 Task: Find connections with filter location Pizhou with filter topic #careerswith filter profile language English with filter current company PZ Cussons with filter school CSMSS Chh. Shahu College of Engineering with filter industry Higher Education with filter service category Budgeting with filter keywords title Public Relations Specialist
Action: Mouse moved to (491, 68)
Screenshot: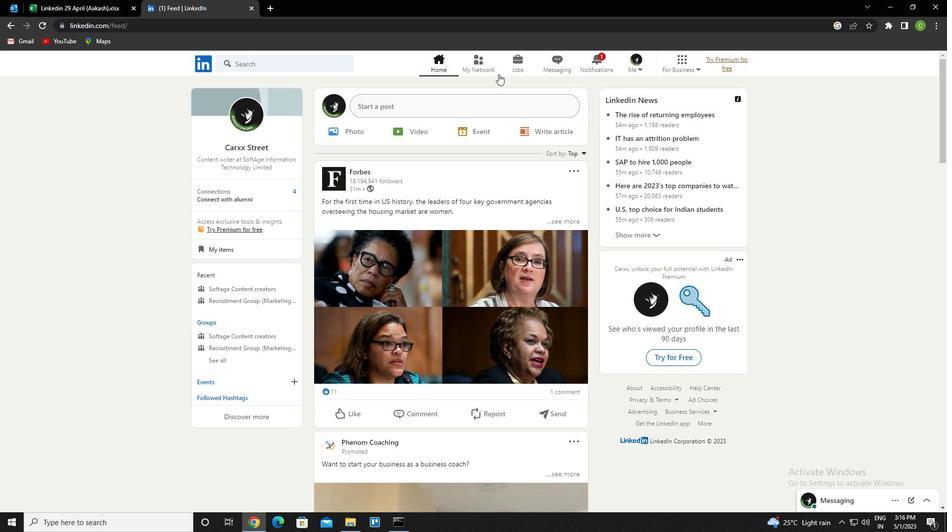 
Action: Mouse pressed left at (491, 68)
Screenshot: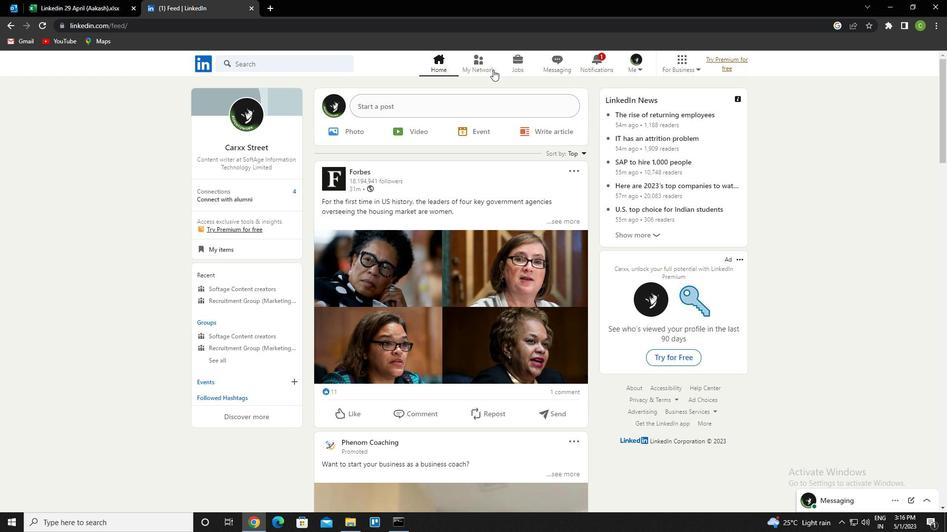 
Action: Mouse moved to (283, 123)
Screenshot: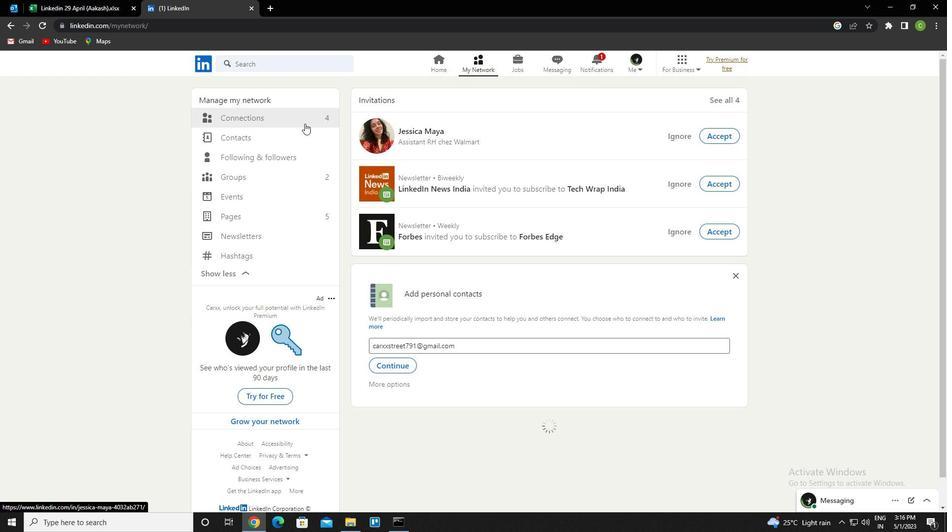 
Action: Mouse pressed left at (283, 123)
Screenshot: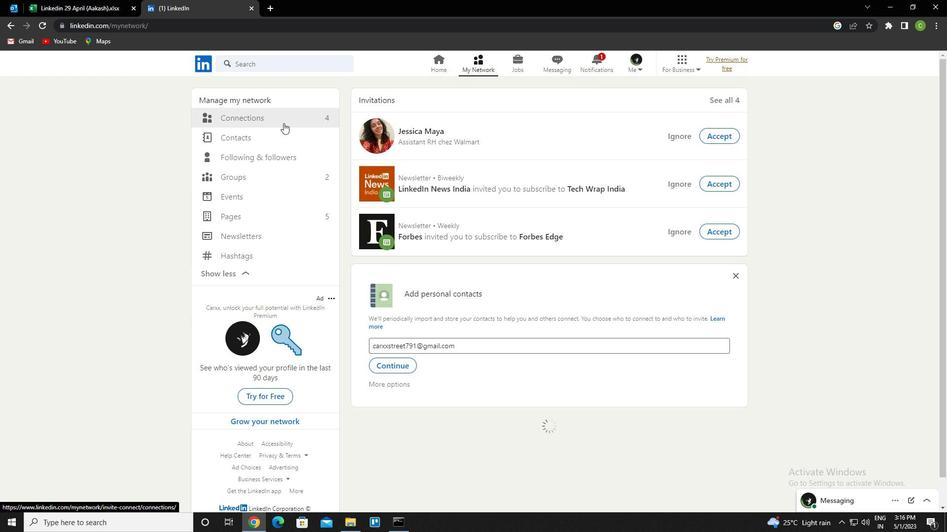 
Action: Mouse moved to (560, 117)
Screenshot: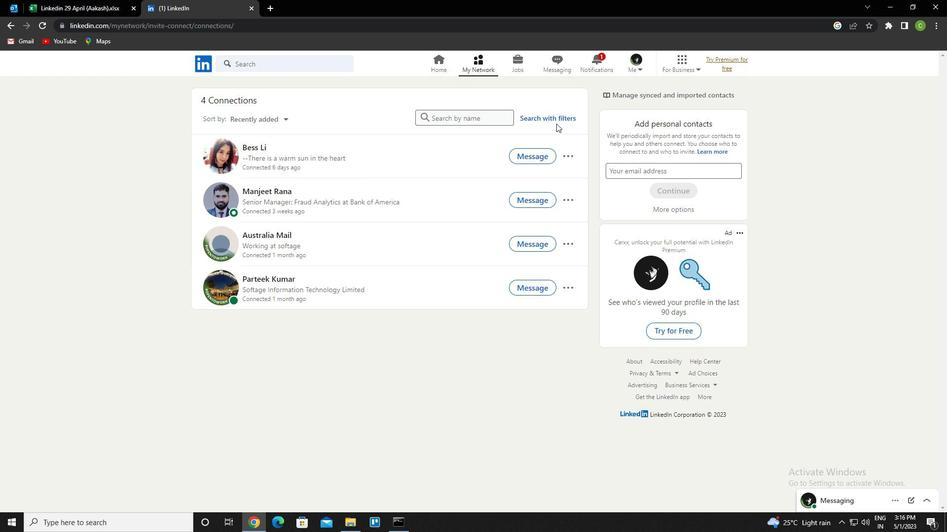 
Action: Mouse pressed left at (560, 117)
Screenshot: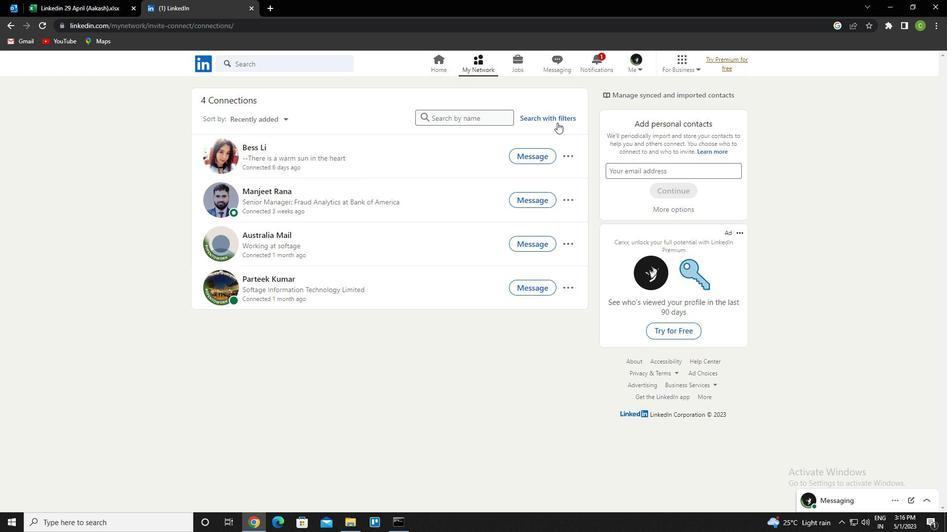 
Action: Mouse moved to (513, 92)
Screenshot: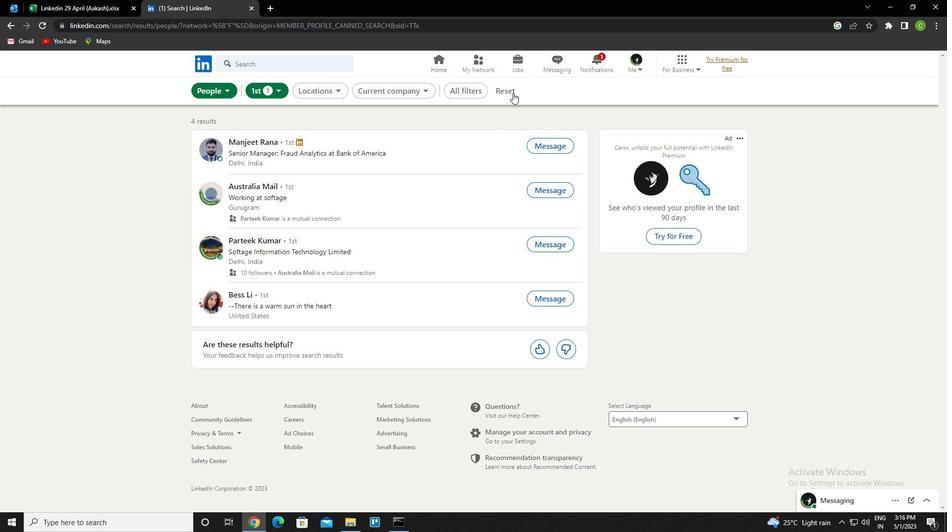 
Action: Mouse pressed left at (513, 92)
Screenshot: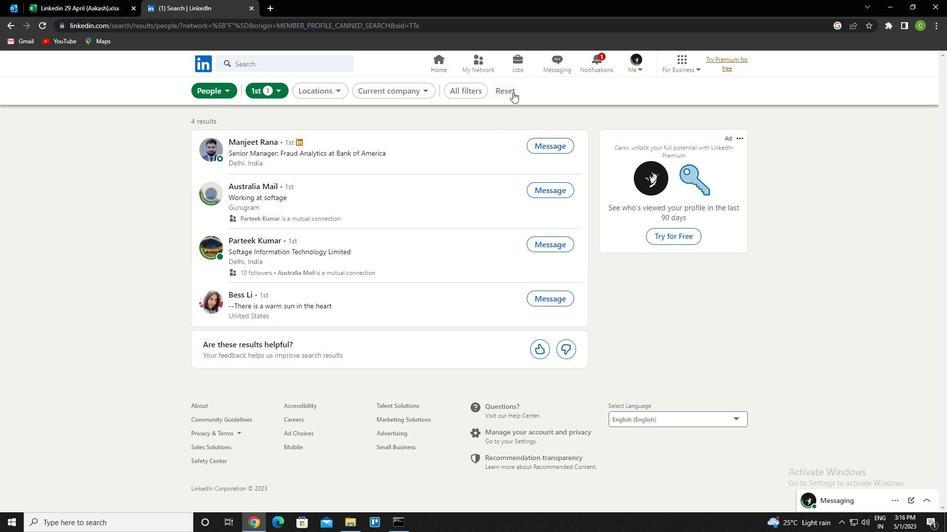 
Action: Mouse moved to (497, 91)
Screenshot: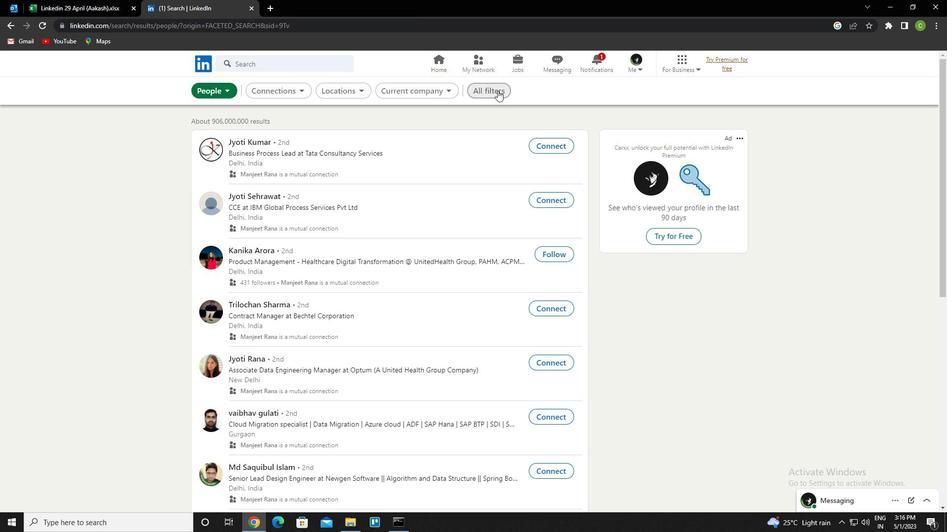 
Action: Mouse pressed left at (497, 91)
Screenshot: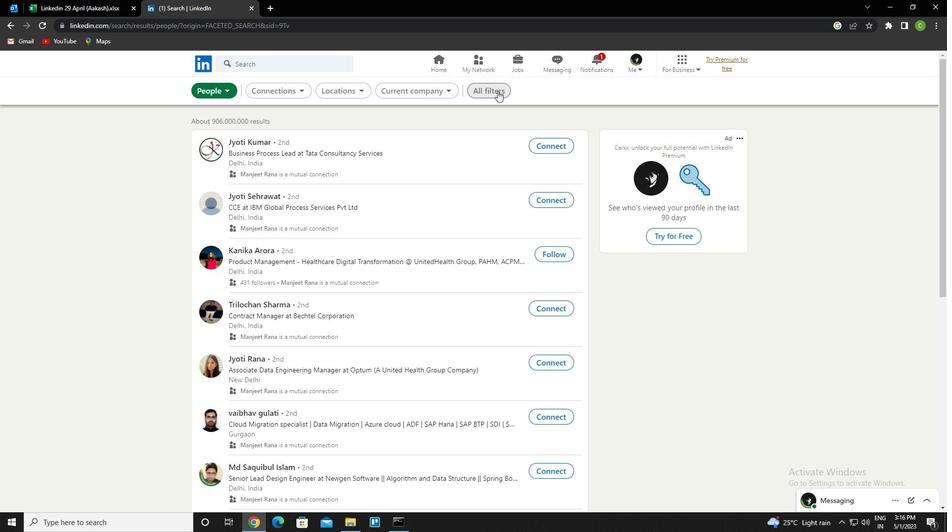
Action: Mouse moved to (814, 306)
Screenshot: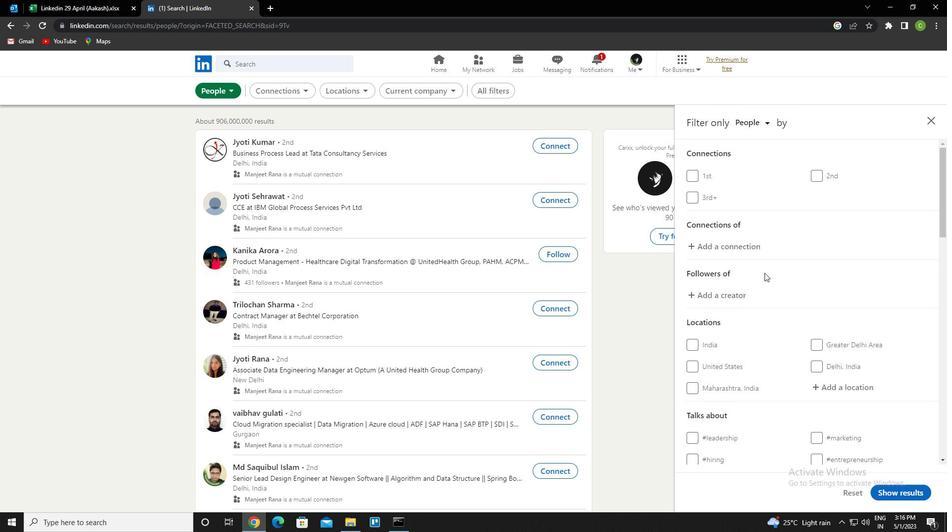 
Action: Mouse scrolled (814, 306) with delta (0, 0)
Screenshot: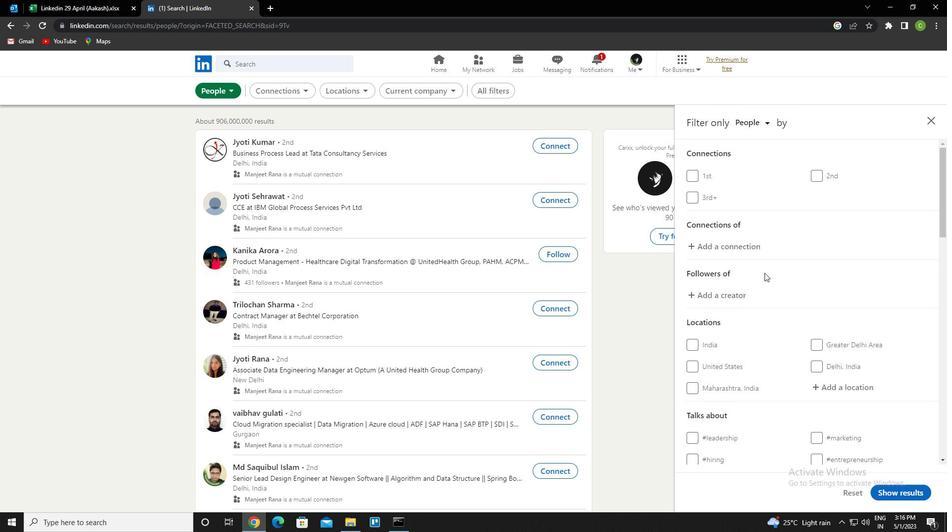 
Action: Mouse moved to (844, 336)
Screenshot: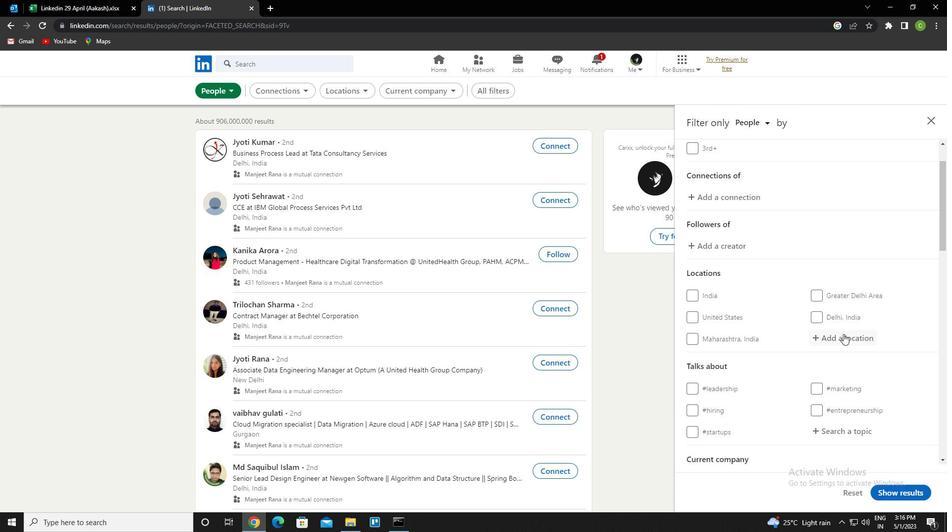 
Action: Mouse pressed left at (844, 336)
Screenshot: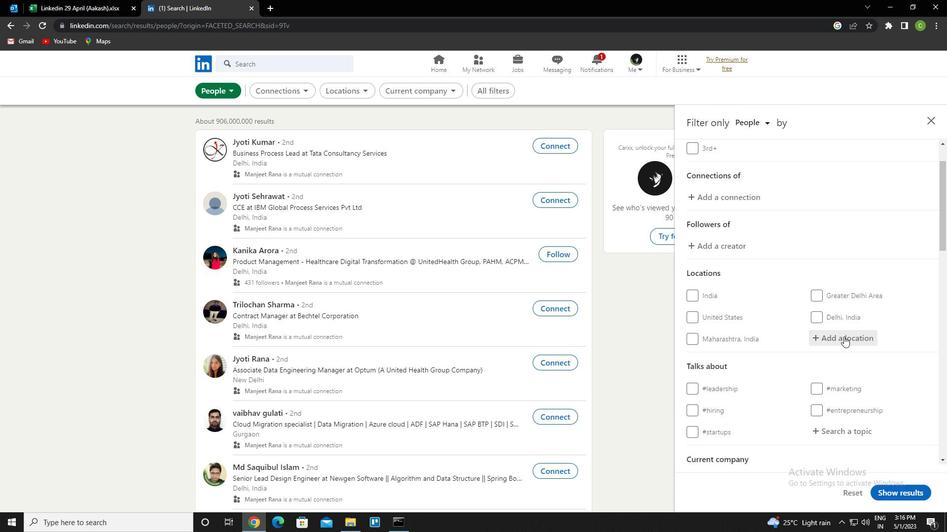 
Action: Mouse moved to (801, 367)
Screenshot: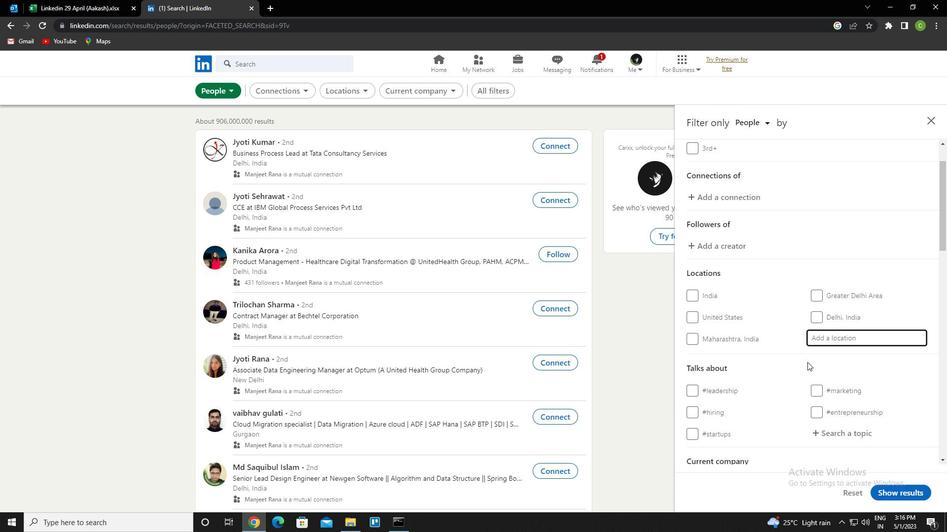
Action: Key pressed <Key.caps_lock>p<Key.caps_lock>izhou<Key.enter>
Screenshot: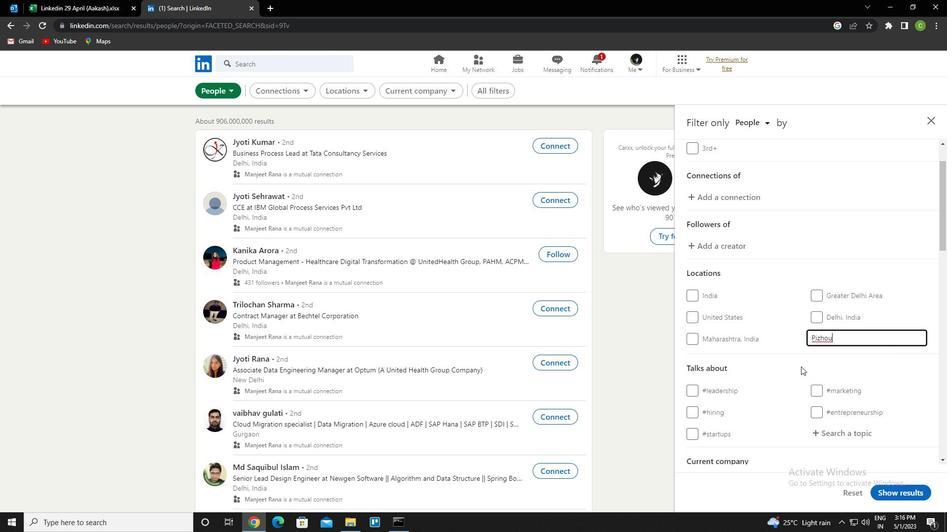 
Action: Mouse moved to (796, 369)
Screenshot: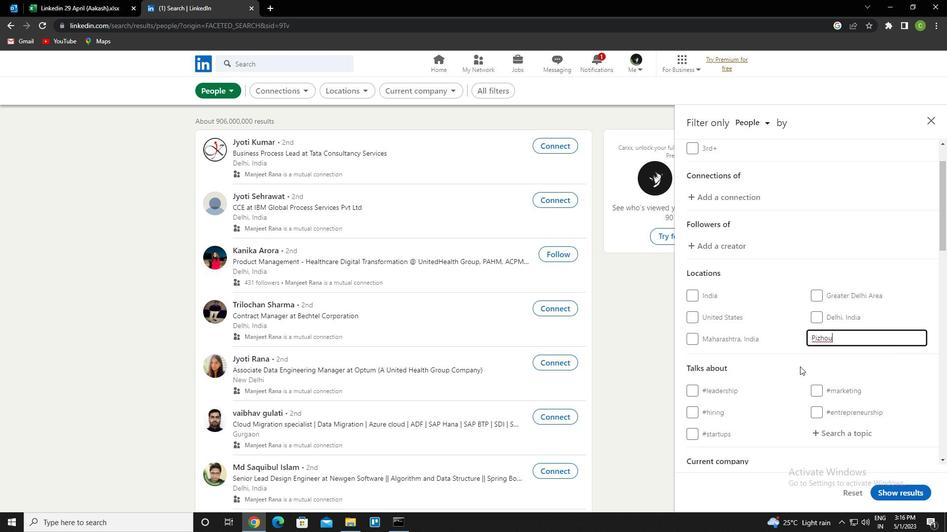 
Action: Mouse scrolled (796, 368) with delta (0, 0)
Screenshot: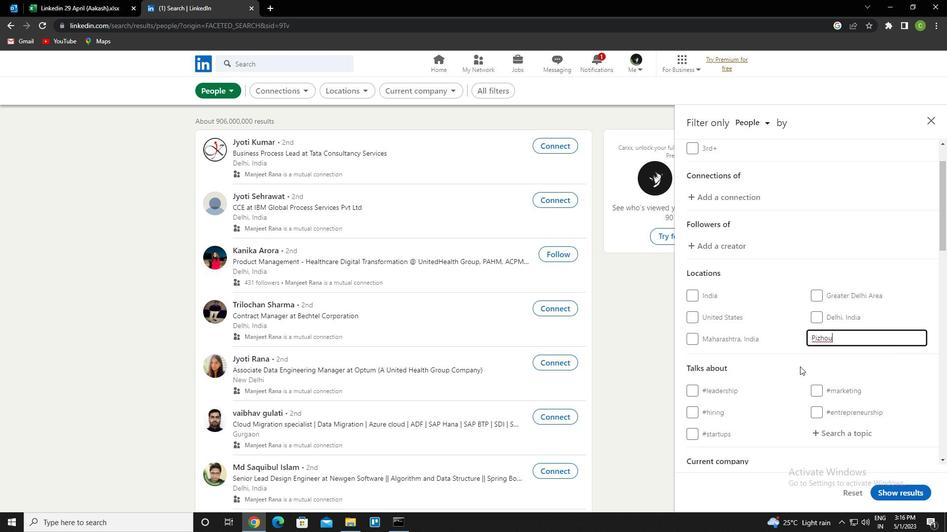 
Action: Mouse moved to (802, 377)
Screenshot: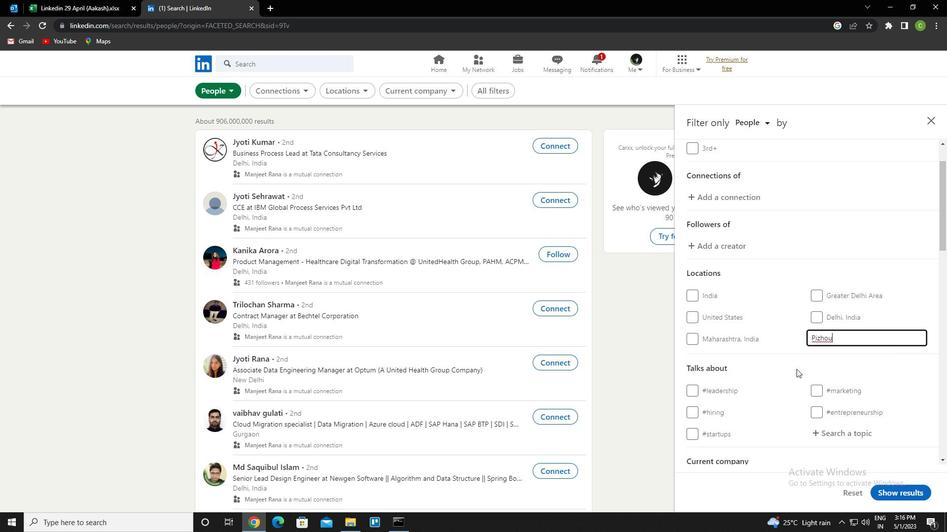 
Action: Mouse scrolled (802, 377) with delta (0, 0)
Screenshot: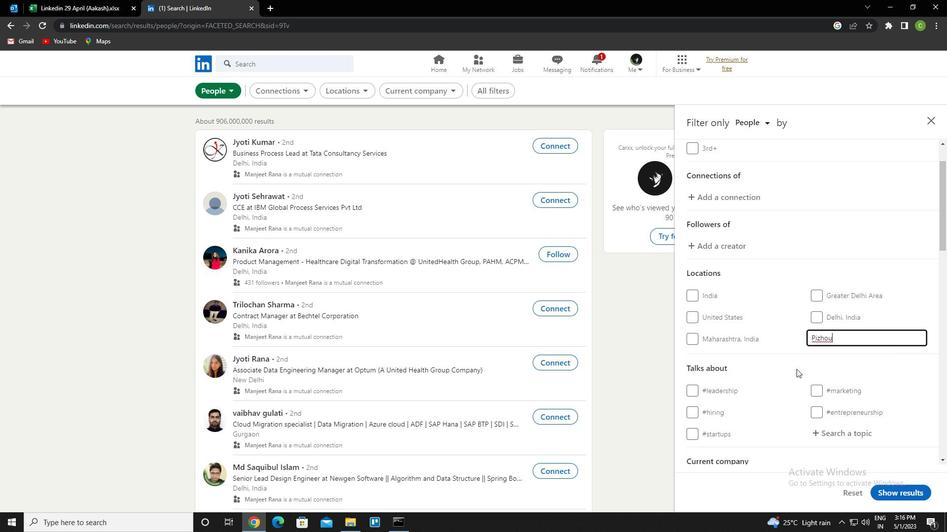 
Action: Mouse moved to (830, 331)
Screenshot: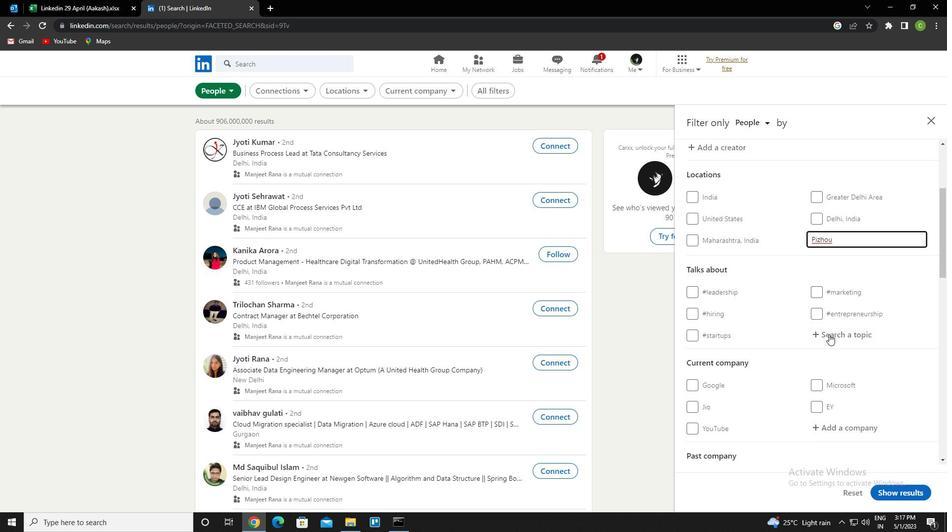 
Action: Mouse pressed left at (830, 331)
Screenshot: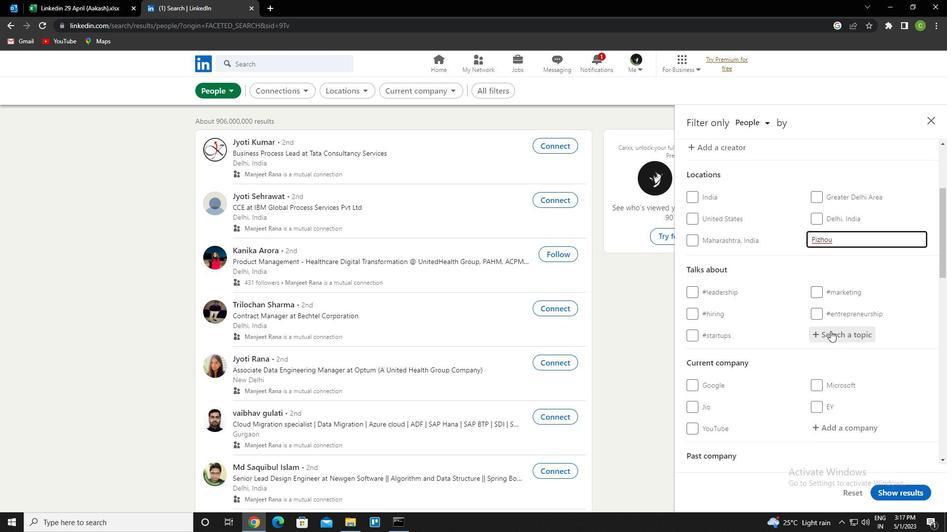 
Action: Mouse moved to (756, 383)
Screenshot: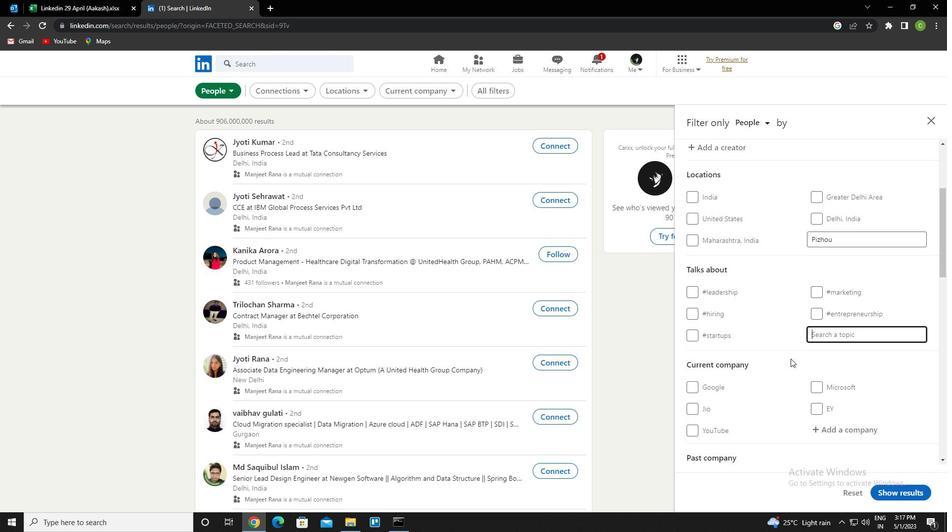 
Action: Key pressed career<Key.down><Key.enter>
Screenshot: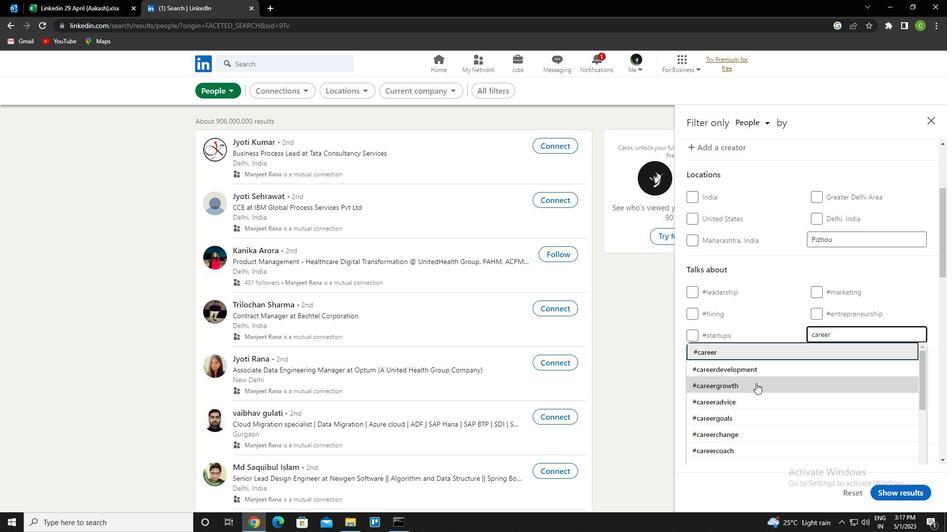 
Action: Mouse moved to (765, 409)
Screenshot: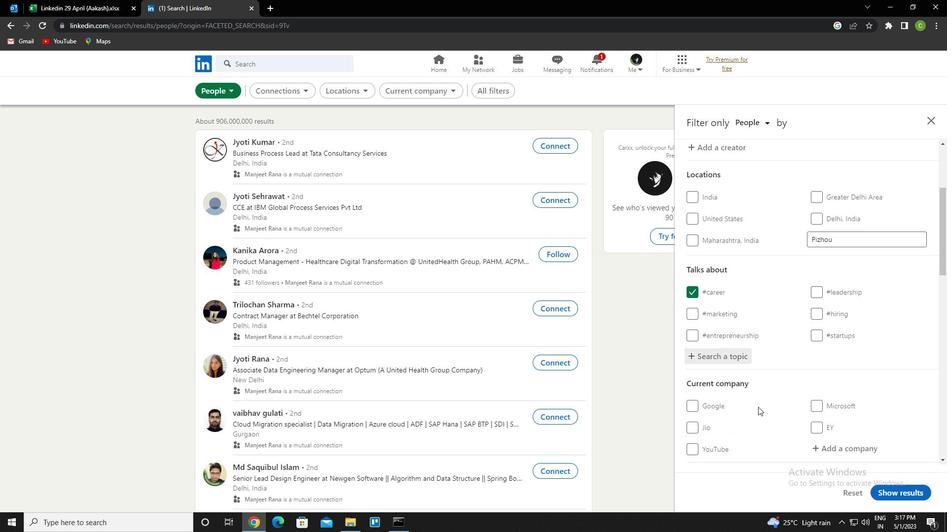 
Action: Mouse scrolled (765, 408) with delta (0, 0)
Screenshot: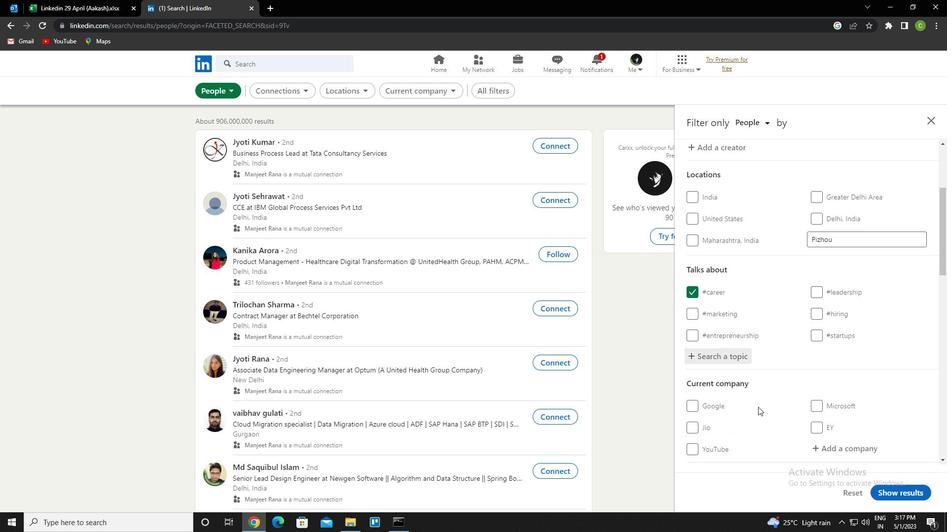 
Action: Mouse moved to (768, 407)
Screenshot: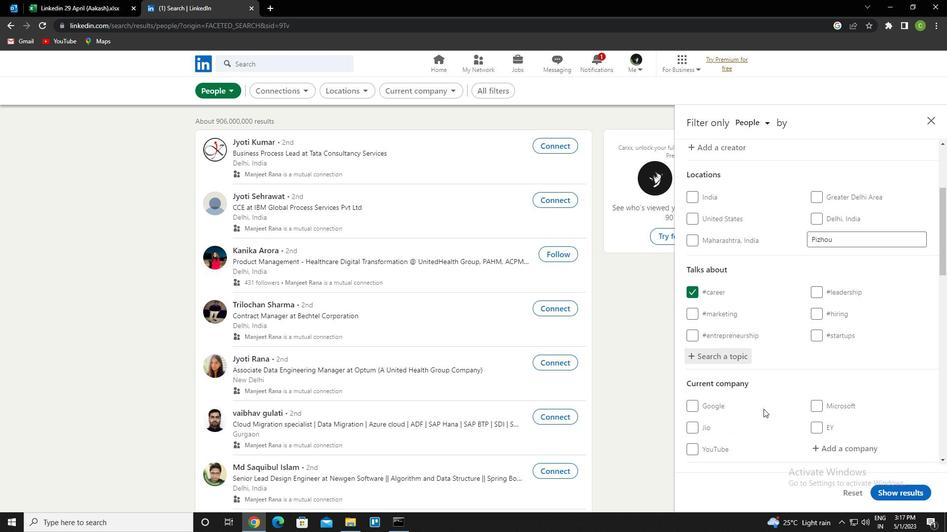 
Action: Mouse scrolled (768, 407) with delta (0, 0)
Screenshot: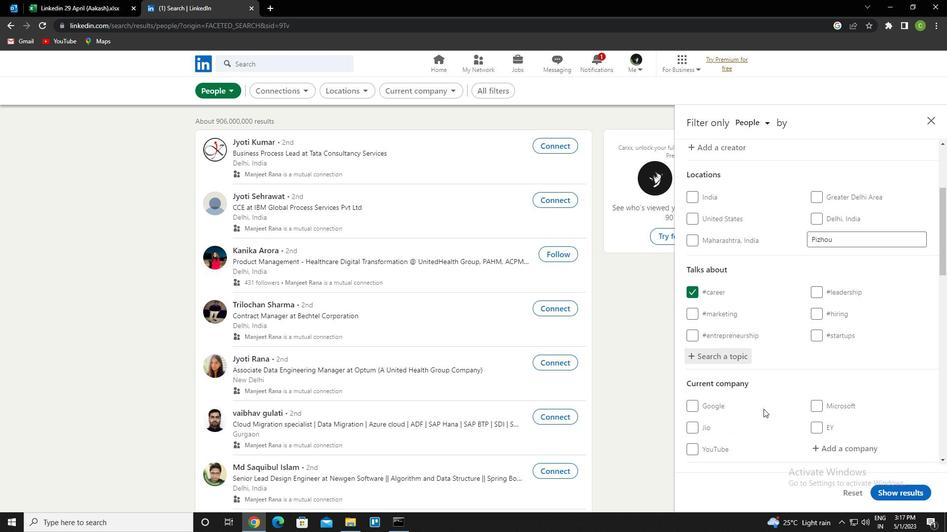 
Action: Mouse moved to (768, 407)
Screenshot: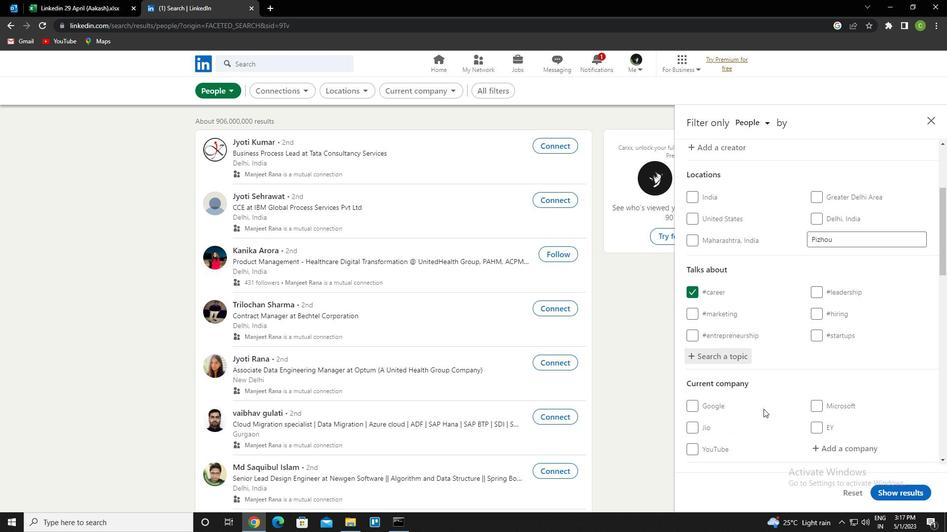 
Action: Mouse scrolled (768, 407) with delta (0, 0)
Screenshot: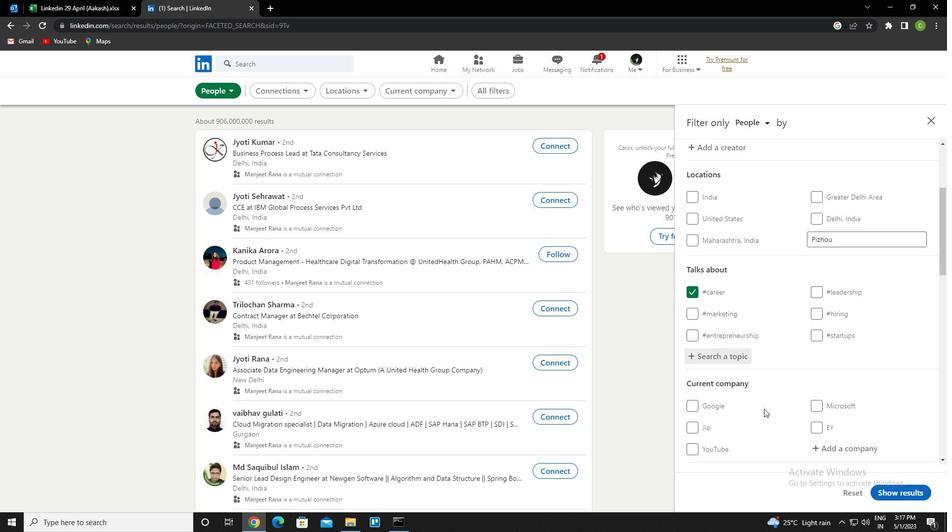 
Action: Mouse scrolled (768, 407) with delta (0, 0)
Screenshot: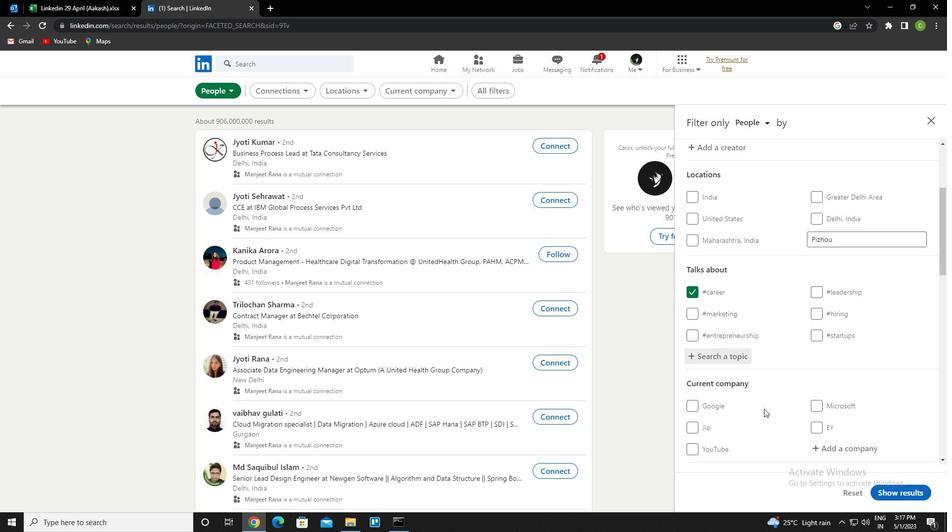 
Action: Mouse scrolled (768, 407) with delta (0, 0)
Screenshot: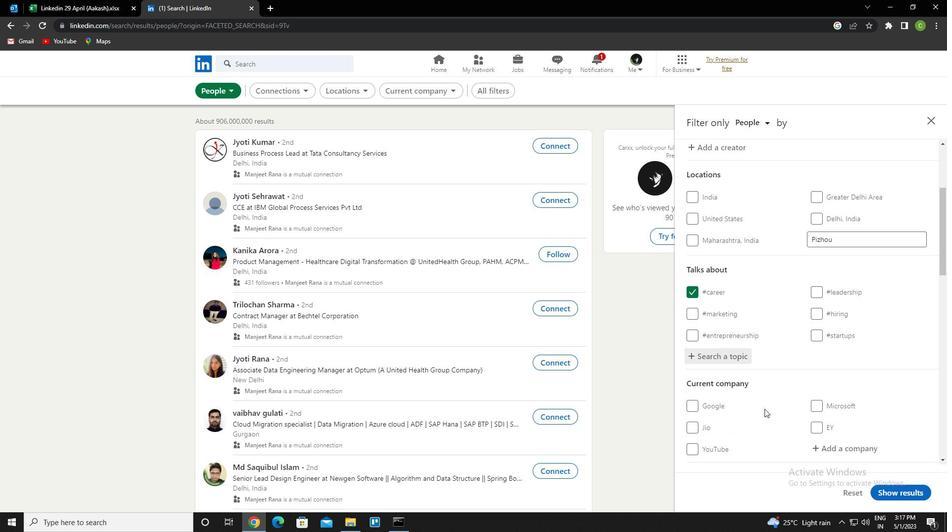 
Action: Mouse scrolled (768, 407) with delta (0, 0)
Screenshot: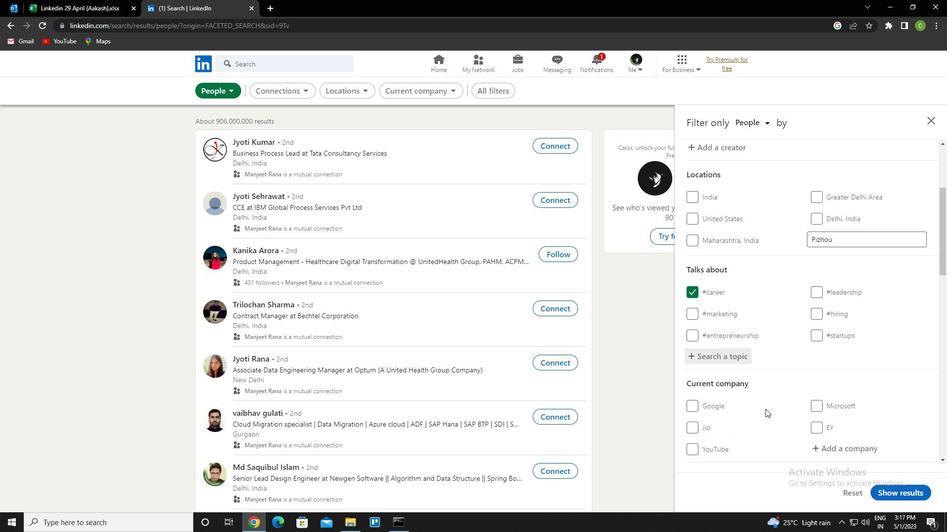 
Action: Mouse moved to (784, 389)
Screenshot: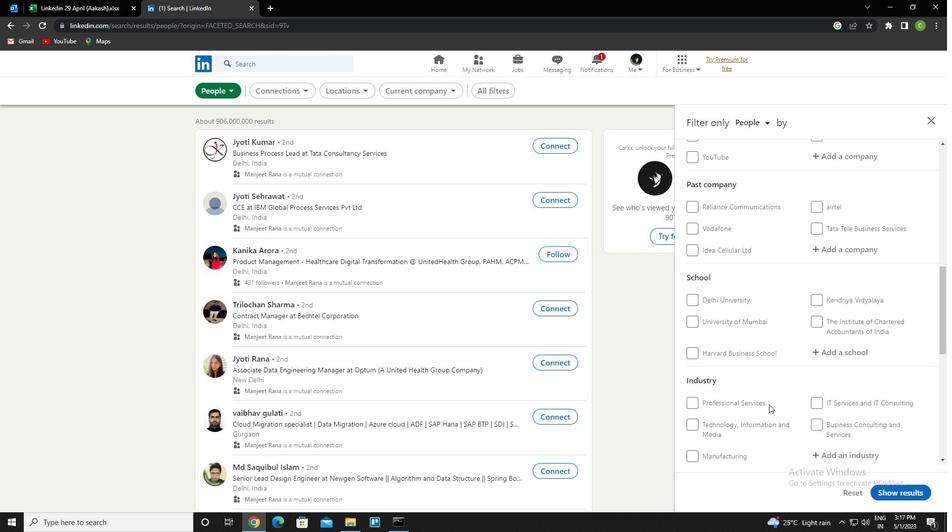 
Action: Mouse scrolled (784, 388) with delta (0, 0)
Screenshot: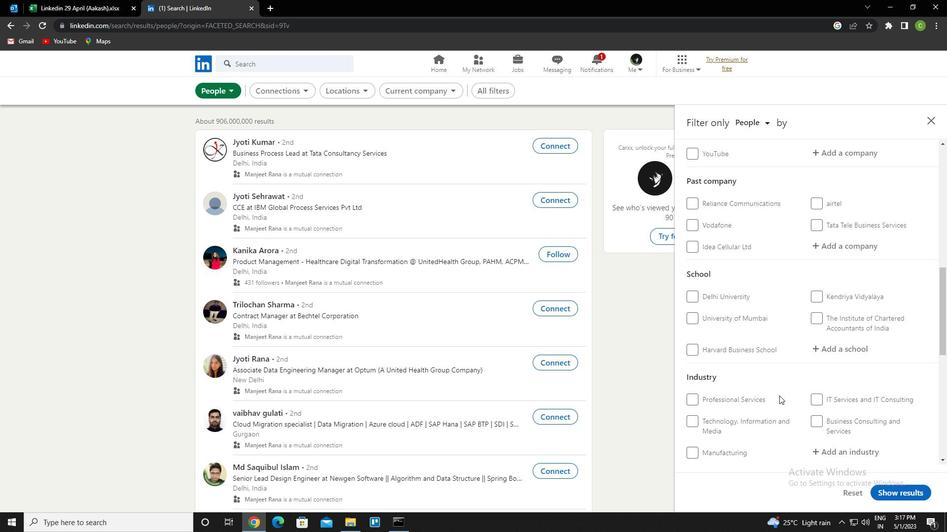 
Action: Mouse scrolled (784, 388) with delta (0, 0)
Screenshot: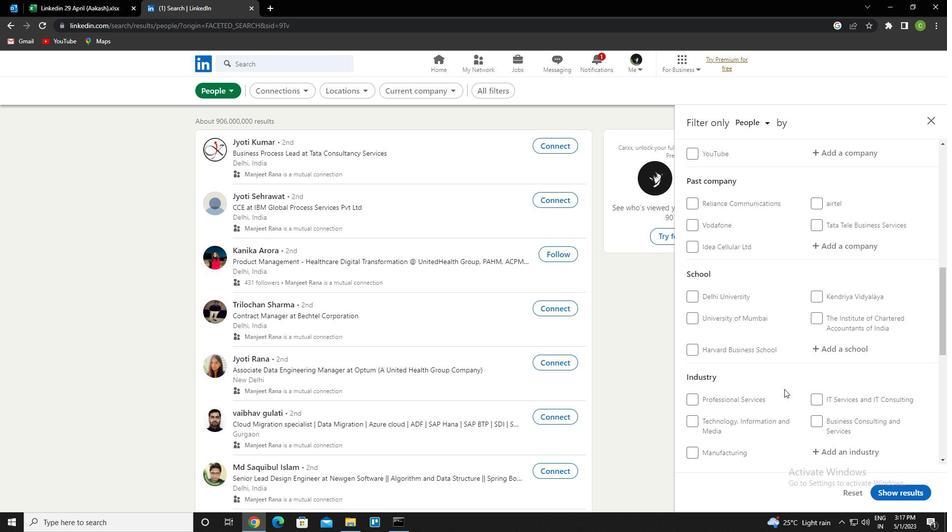 
Action: Mouse scrolled (784, 388) with delta (0, 0)
Screenshot: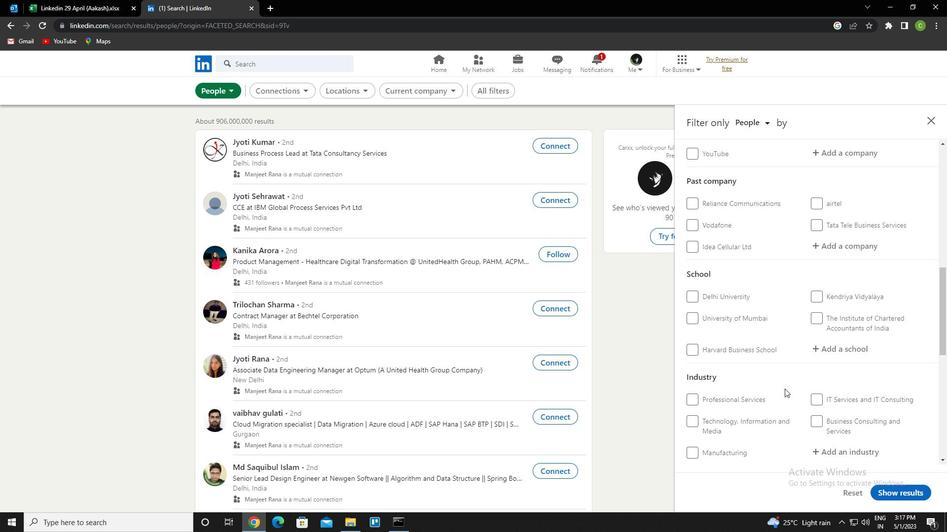 
Action: Mouse scrolled (784, 388) with delta (0, 0)
Screenshot: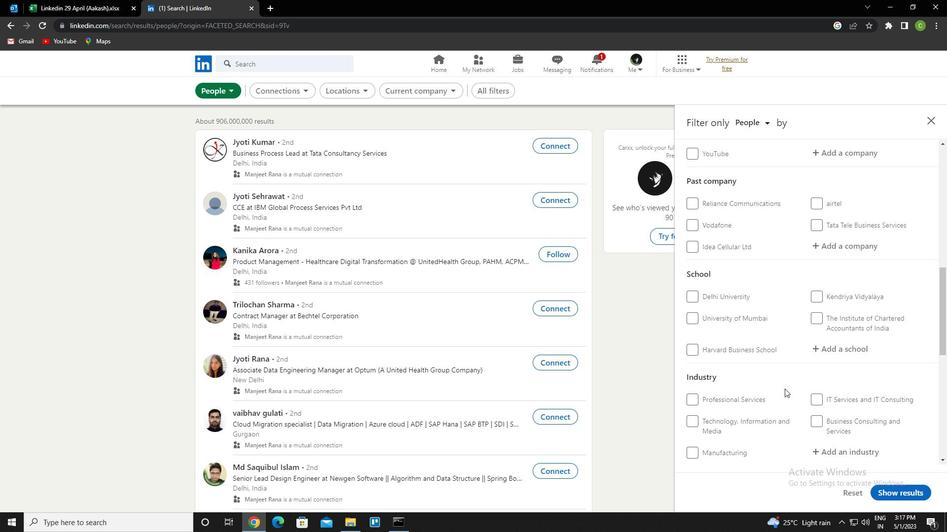 
Action: Mouse moved to (784, 388)
Screenshot: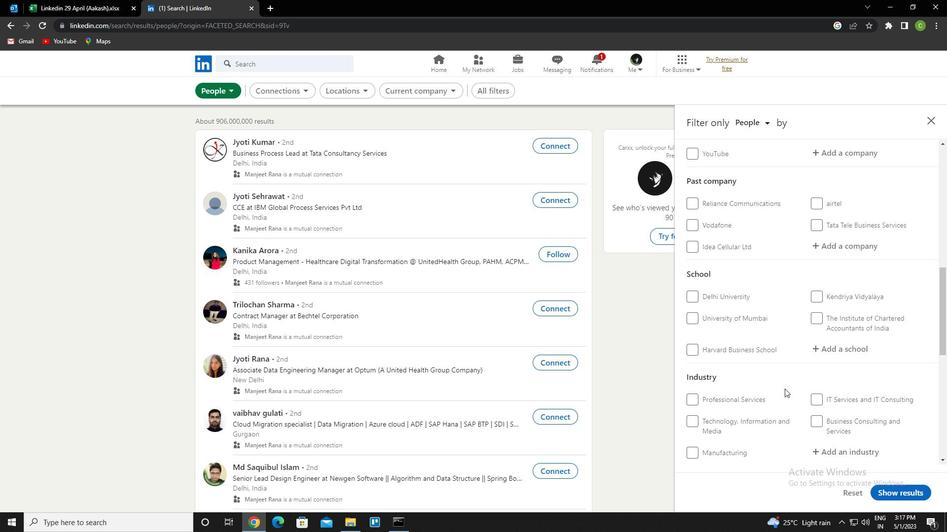 
Action: Mouse scrolled (784, 387) with delta (0, 0)
Screenshot: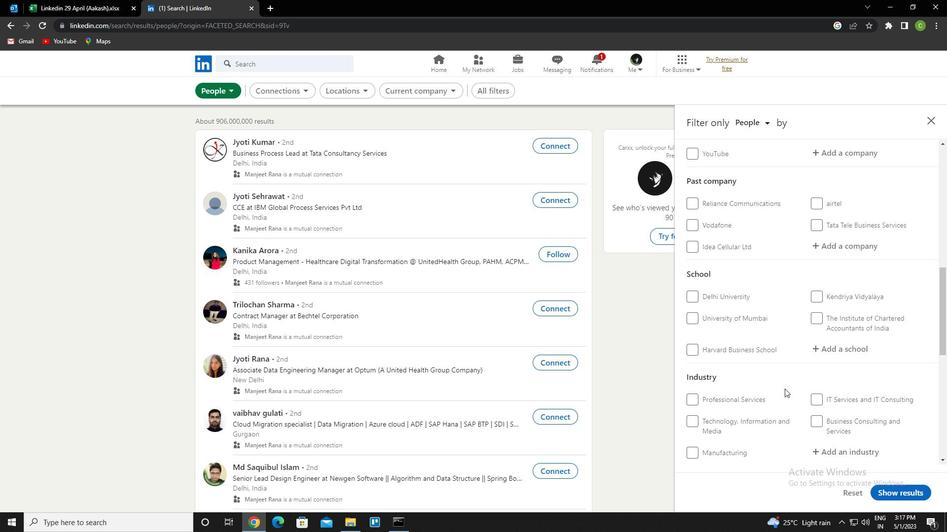 
Action: Mouse scrolled (784, 387) with delta (0, 0)
Screenshot: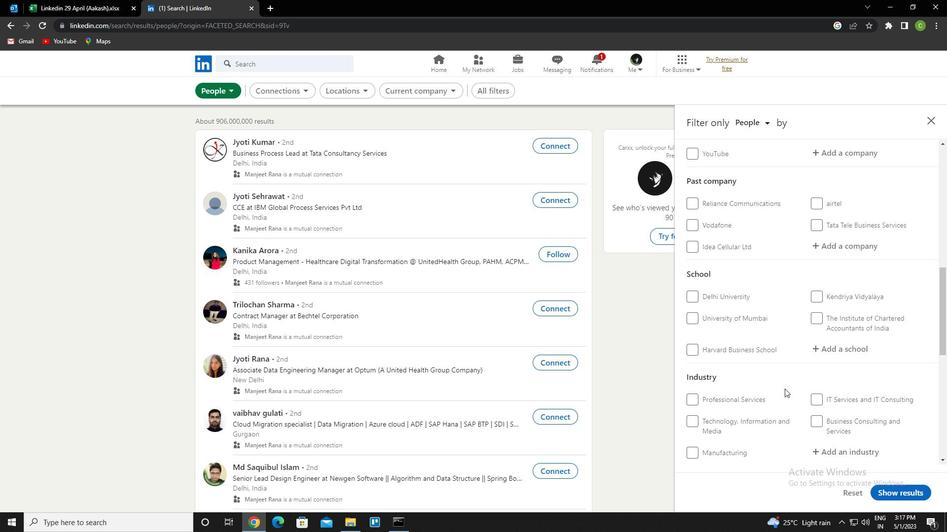 
Action: Mouse scrolled (784, 387) with delta (0, 0)
Screenshot: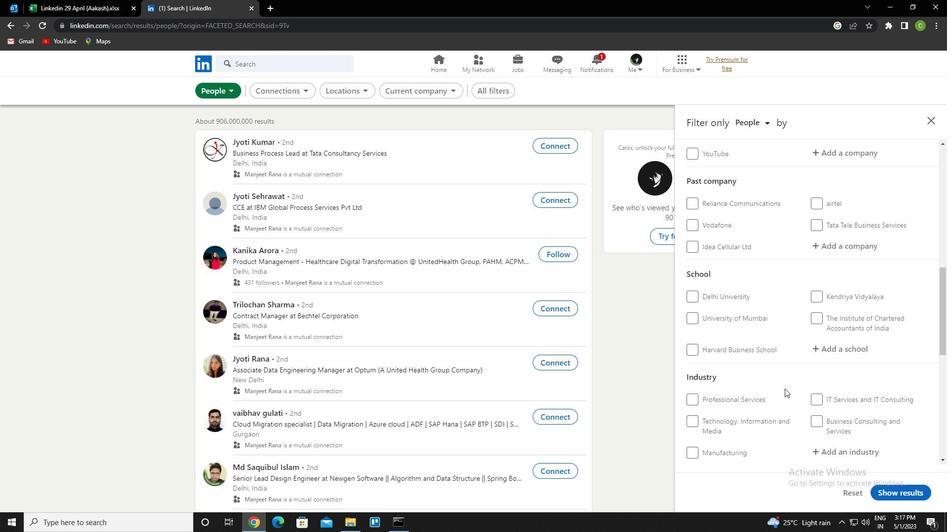 
Action: Mouse scrolled (784, 387) with delta (0, 0)
Screenshot: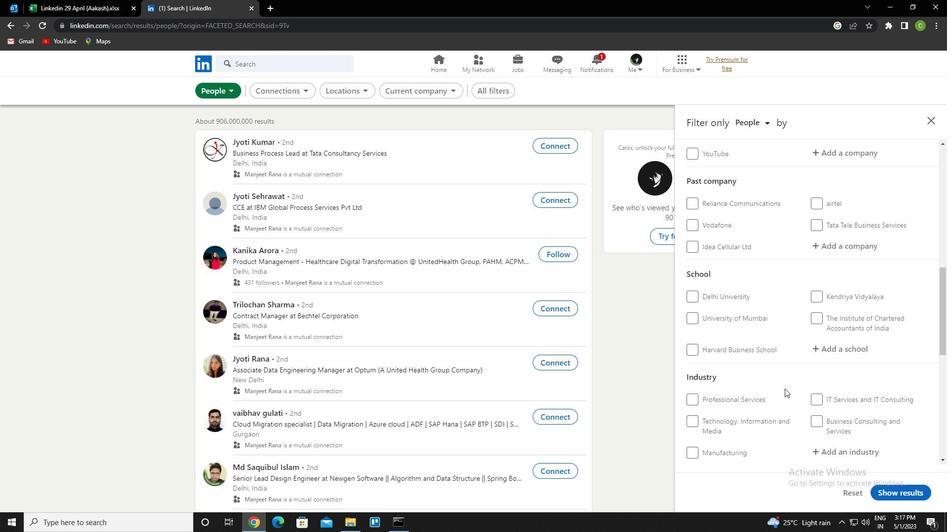 
Action: Mouse scrolled (784, 387) with delta (0, 0)
Screenshot: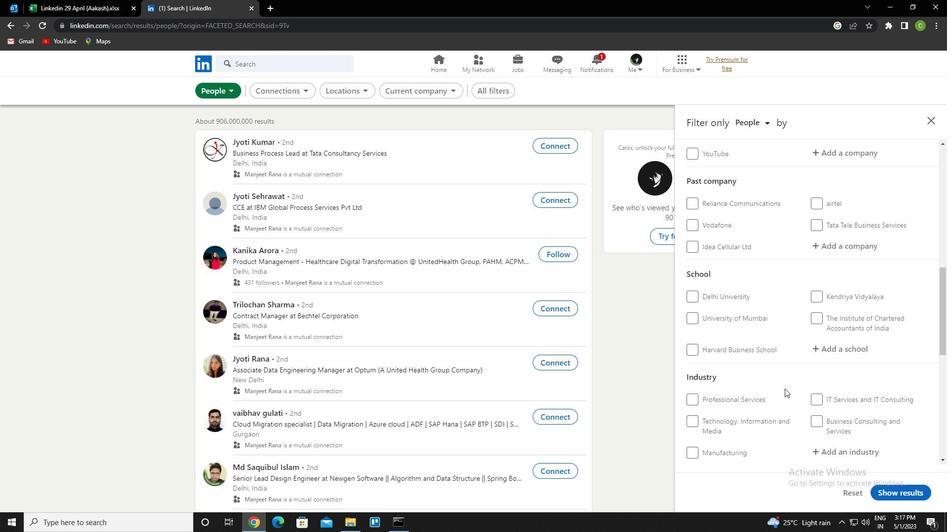 
Action: Mouse scrolled (784, 387) with delta (0, 0)
Screenshot: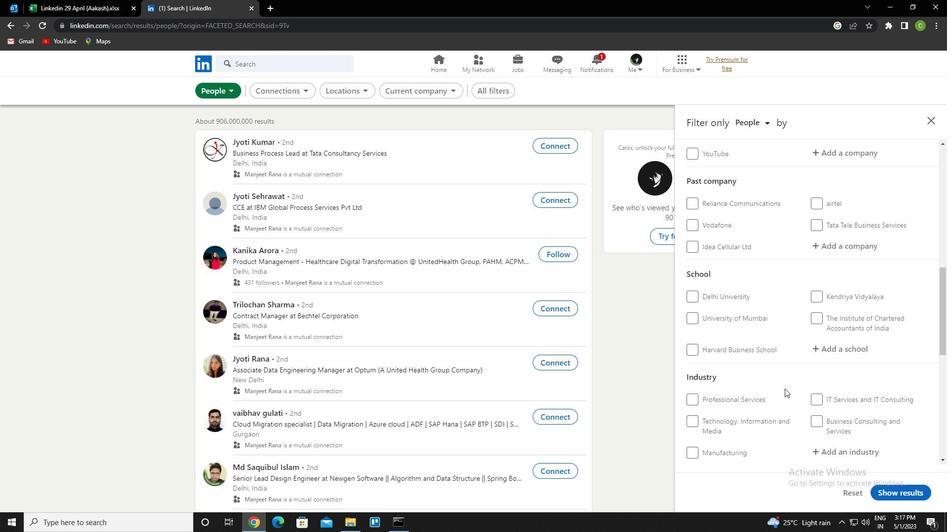 
Action: Mouse moved to (789, 378)
Screenshot: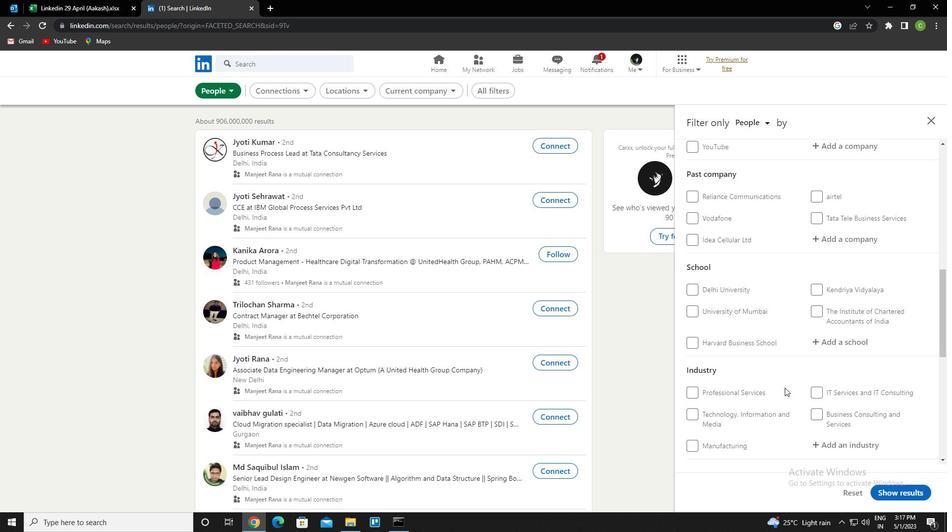 
Action: Mouse scrolled (789, 377) with delta (0, 0)
Screenshot: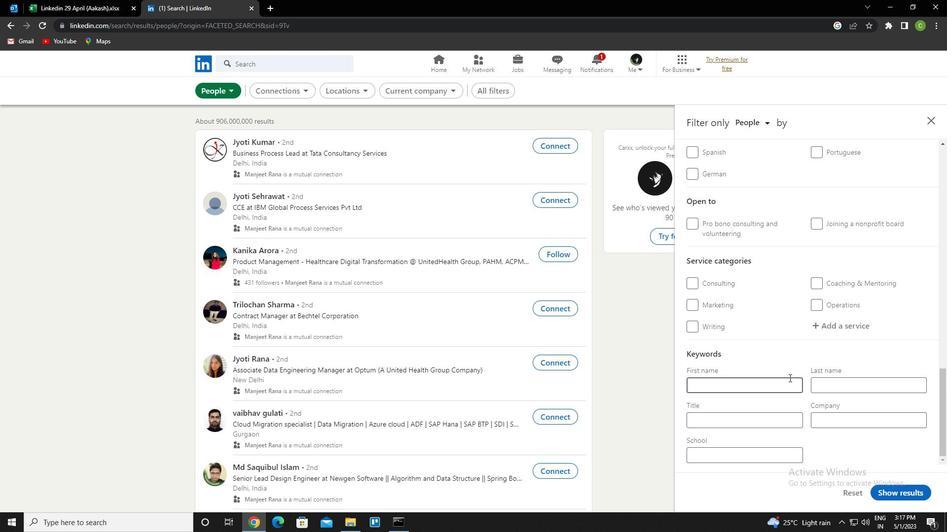 
Action: Mouse scrolled (789, 377) with delta (0, 0)
Screenshot: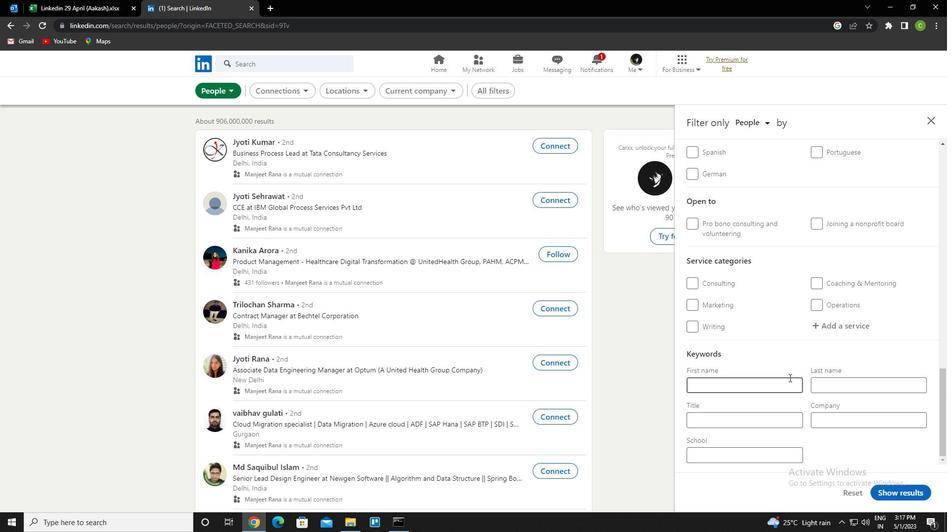 
Action: Mouse scrolled (789, 377) with delta (0, 0)
Screenshot: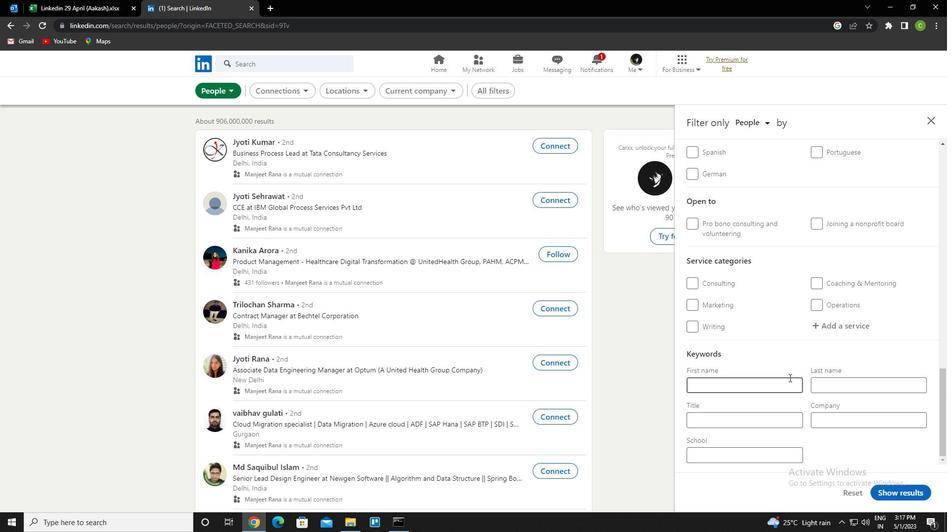 
Action: Mouse scrolled (789, 377) with delta (0, 0)
Screenshot: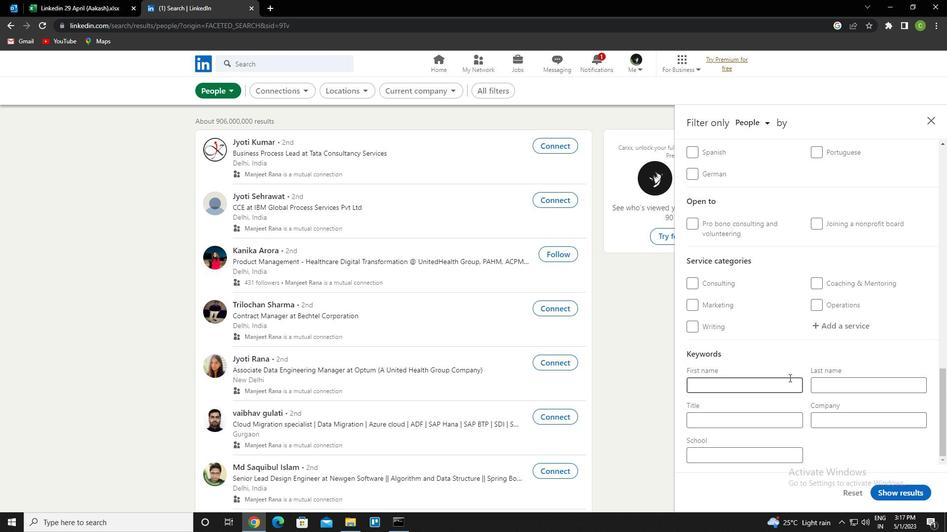 
Action: Mouse scrolled (789, 377) with delta (0, 0)
Screenshot: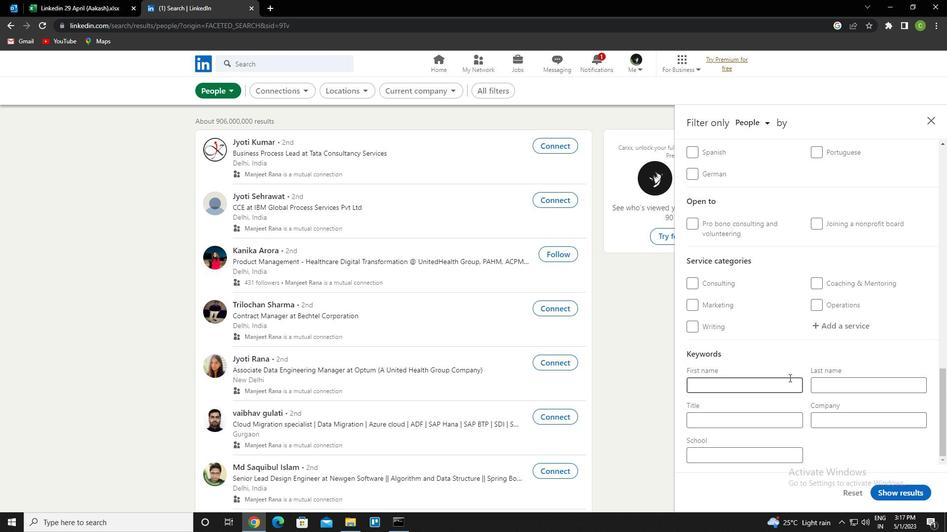 
Action: Mouse scrolled (789, 377) with delta (0, 0)
Screenshot: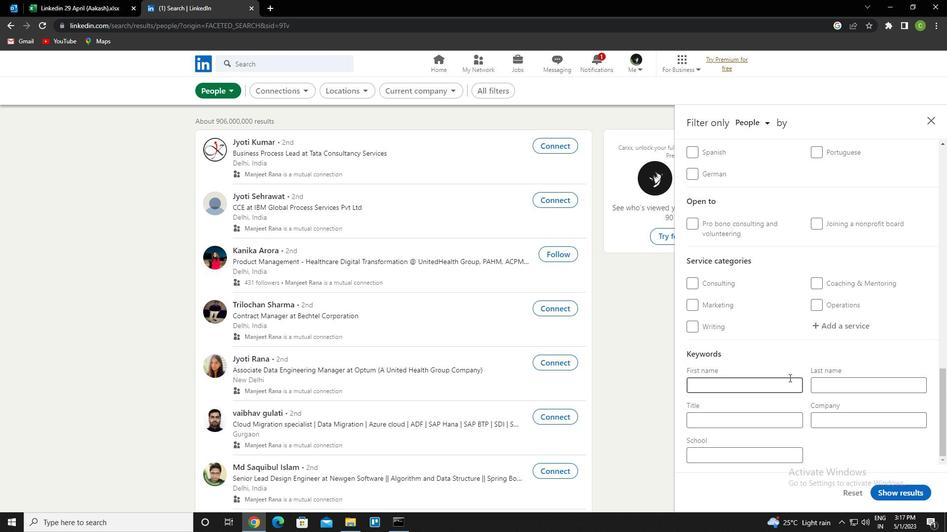 
Action: Mouse scrolled (789, 377) with delta (0, 0)
Screenshot: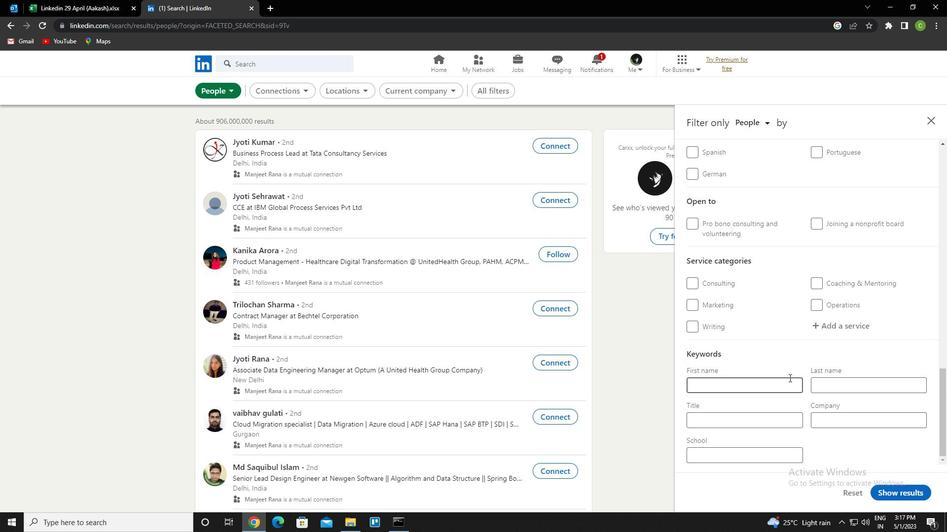 
Action: Mouse scrolled (789, 377) with delta (0, 0)
Screenshot: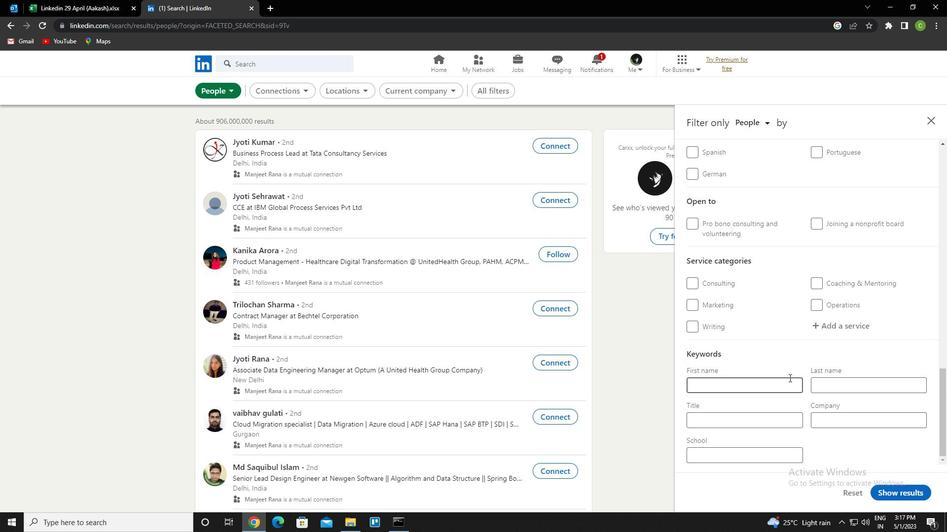 
Action: Mouse scrolled (789, 377) with delta (0, 0)
Screenshot: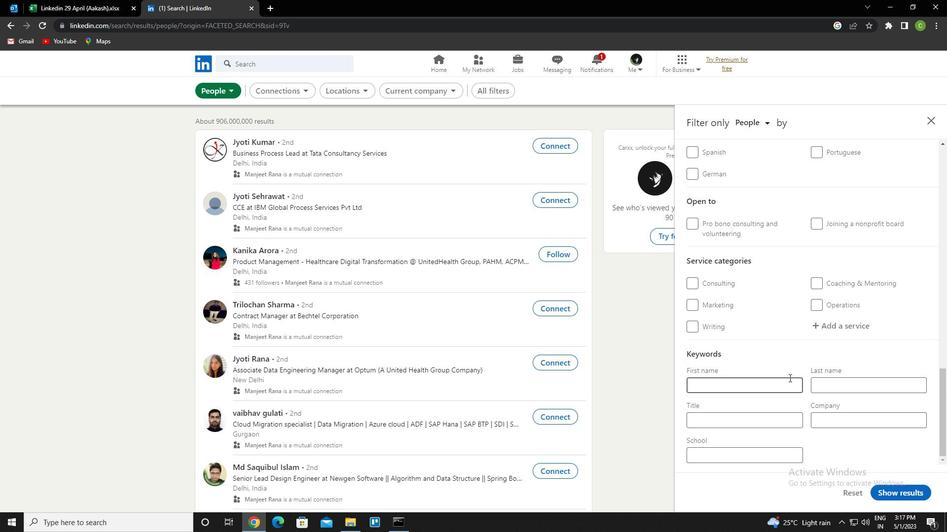 
Action: Mouse moved to (745, 282)
Screenshot: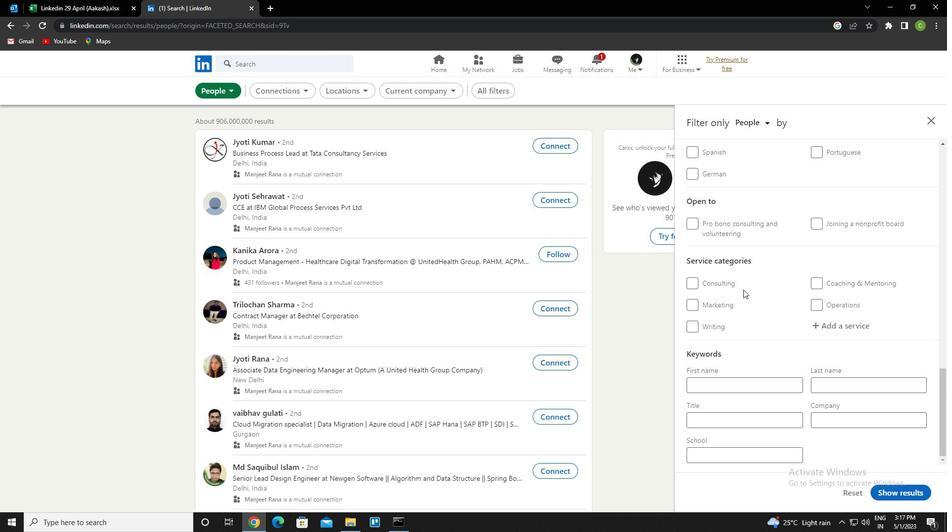 
Action: Mouse scrolled (745, 283) with delta (0, 0)
Screenshot: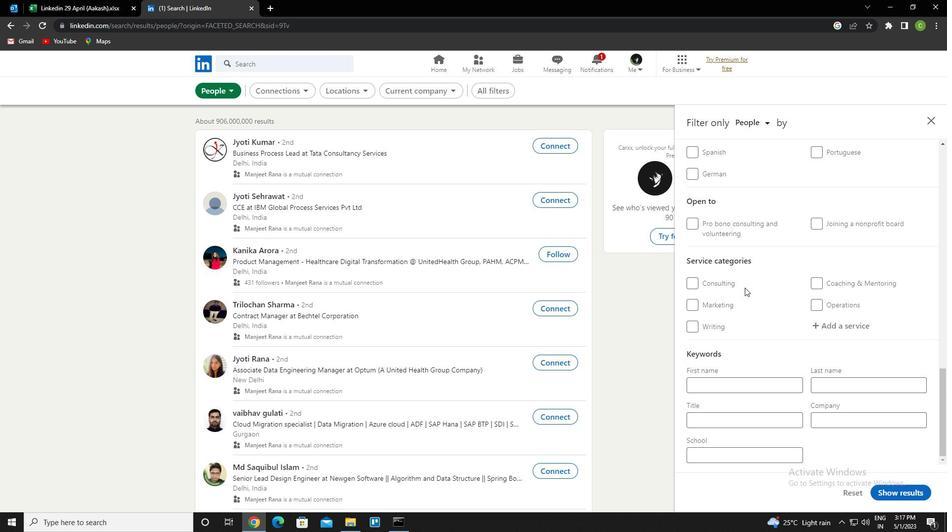 
Action: Mouse scrolled (745, 283) with delta (0, 0)
Screenshot: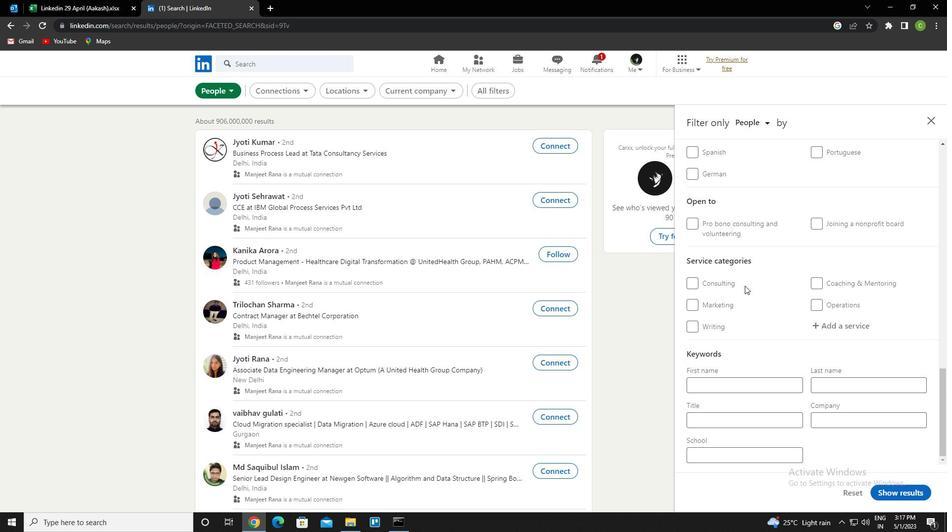
Action: Mouse moved to (696, 229)
Screenshot: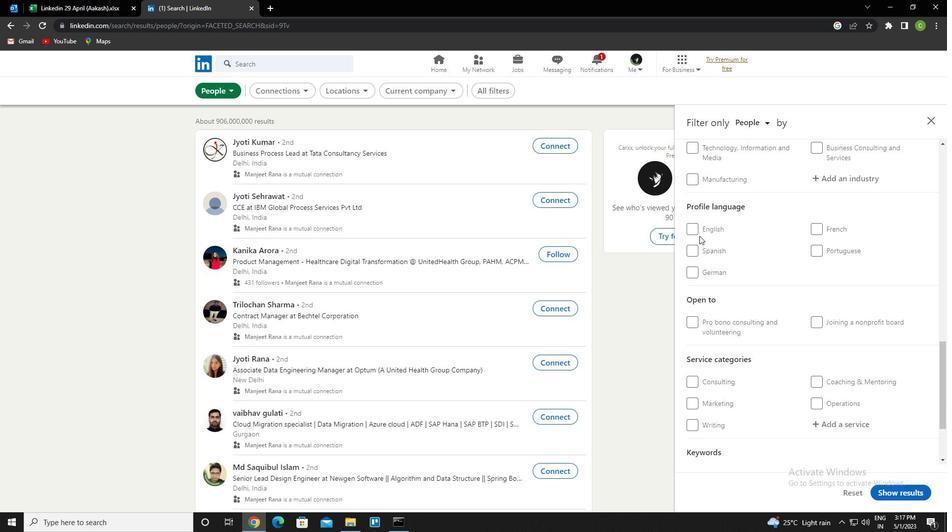 
Action: Mouse pressed left at (696, 229)
Screenshot: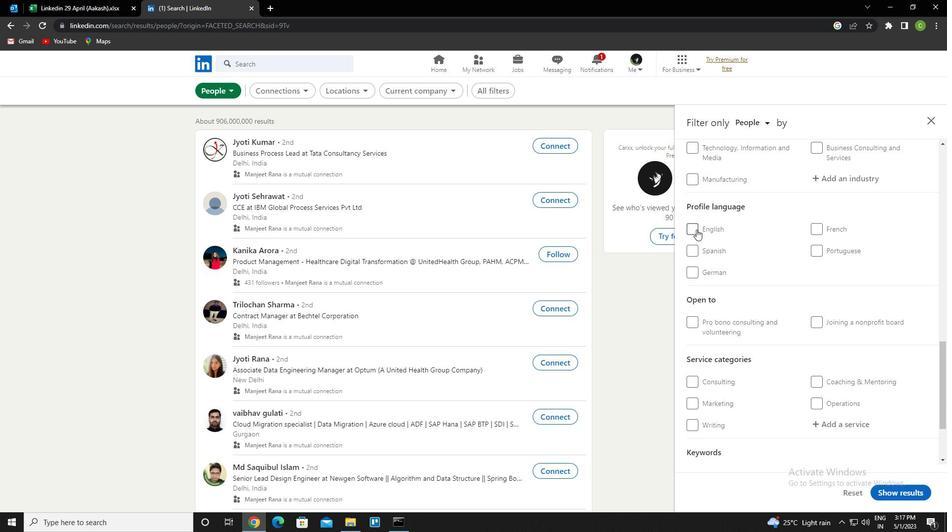 
Action: Mouse moved to (753, 322)
Screenshot: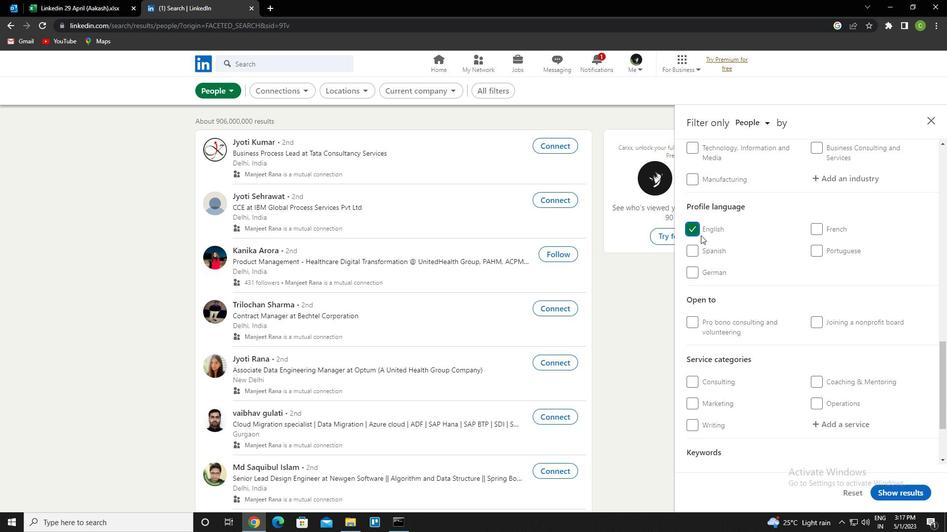 
Action: Mouse scrolled (753, 323) with delta (0, 0)
Screenshot: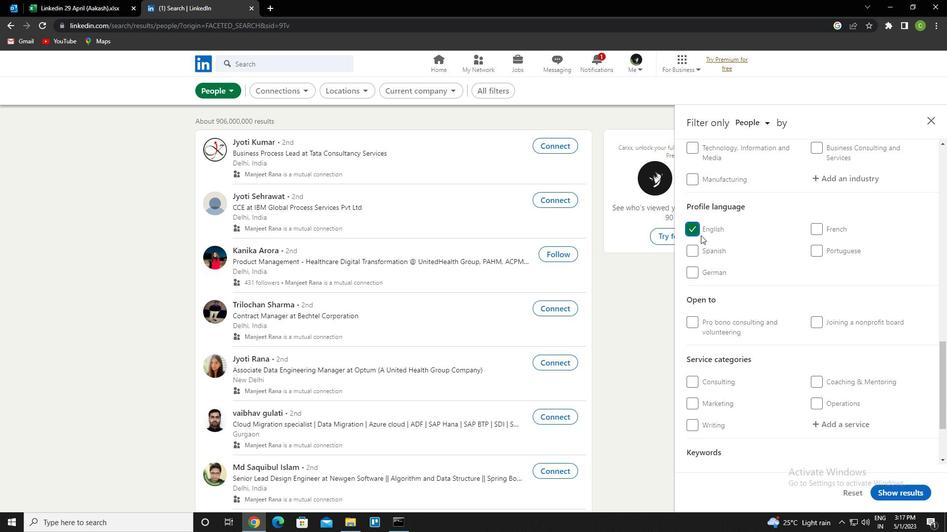 
Action: Mouse scrolled (753, 323) with delta (0, 0)
Screenshot: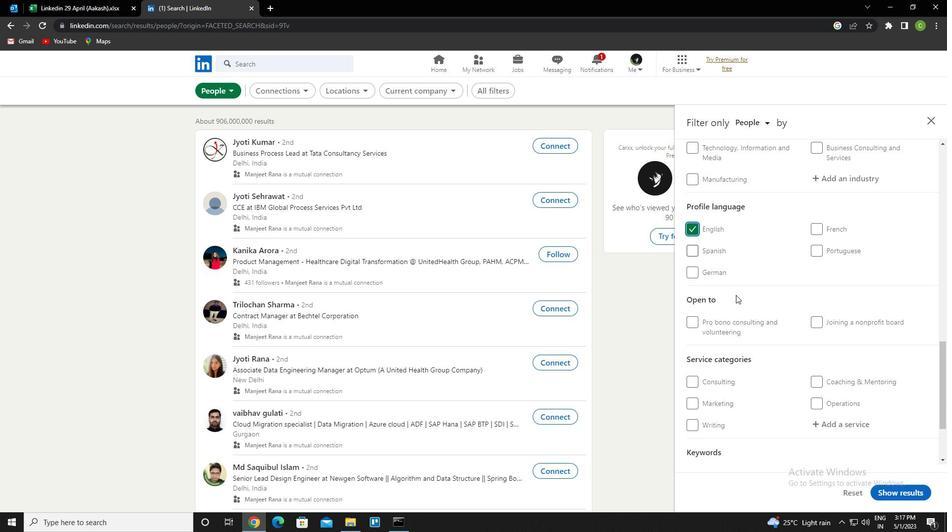
Action: Mouse moved to (754, 322)
Screenshot: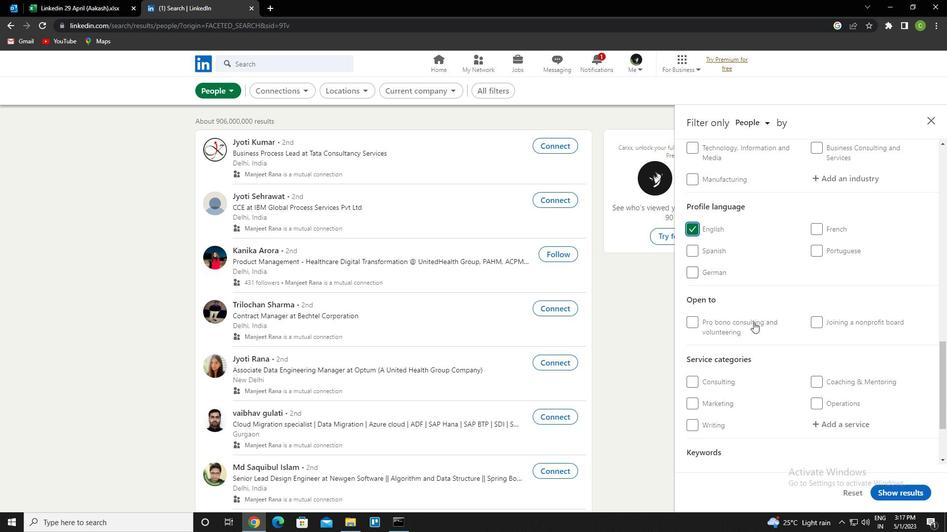 
Action: Mouse scrolled (754, 323) with delta (0, 0)
Screenshot: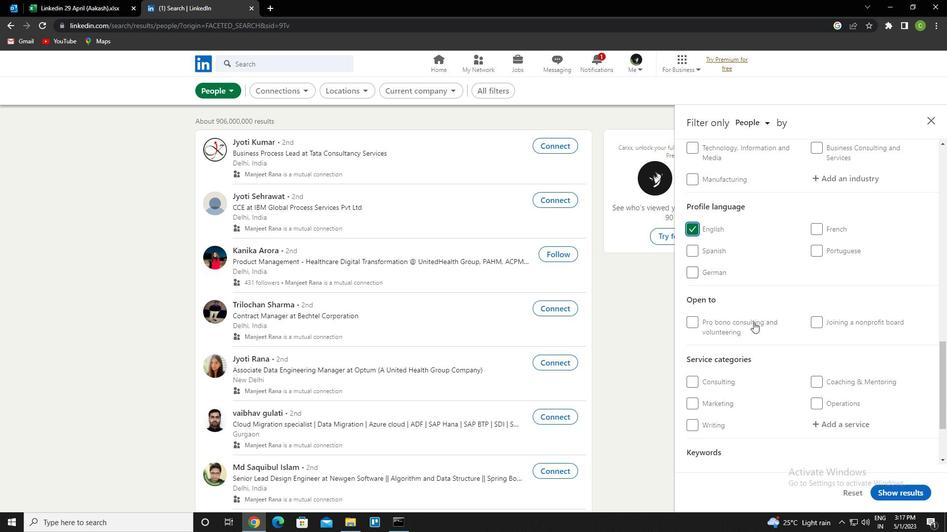 
Action: Mouse scrolled (754, 323) with delta (0, 0)
Screenshot: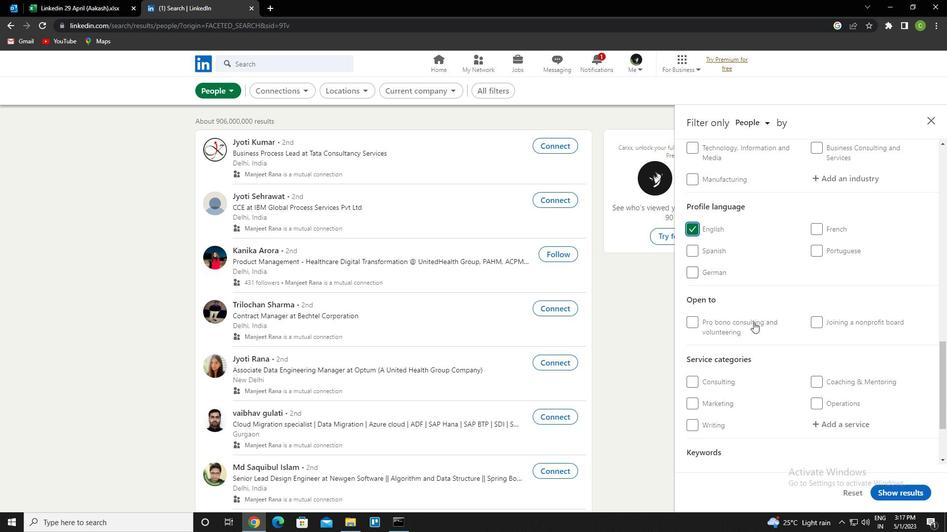 
Action: Mouse scrolled (754, 323) with delta (0, 0)
Screenshot: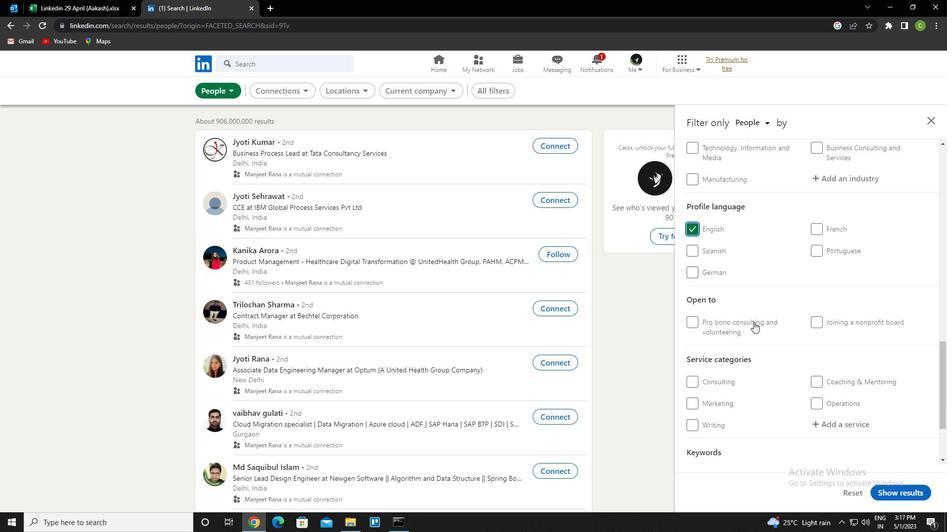 
Action: Mouse scrolled (754, 323) with delta (0, 0)
Screenshot: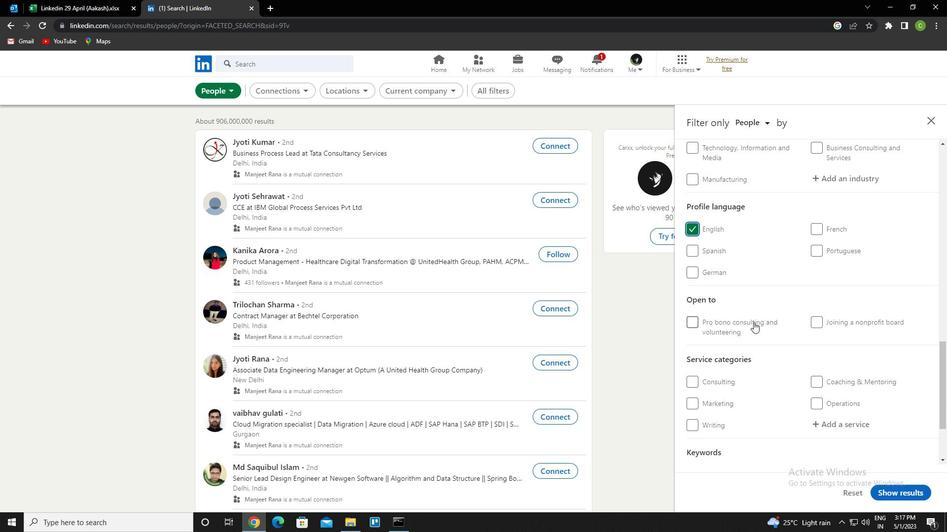 
Action: Mouse scrolled (754, 323) with delta (0, 0)
Screenshot: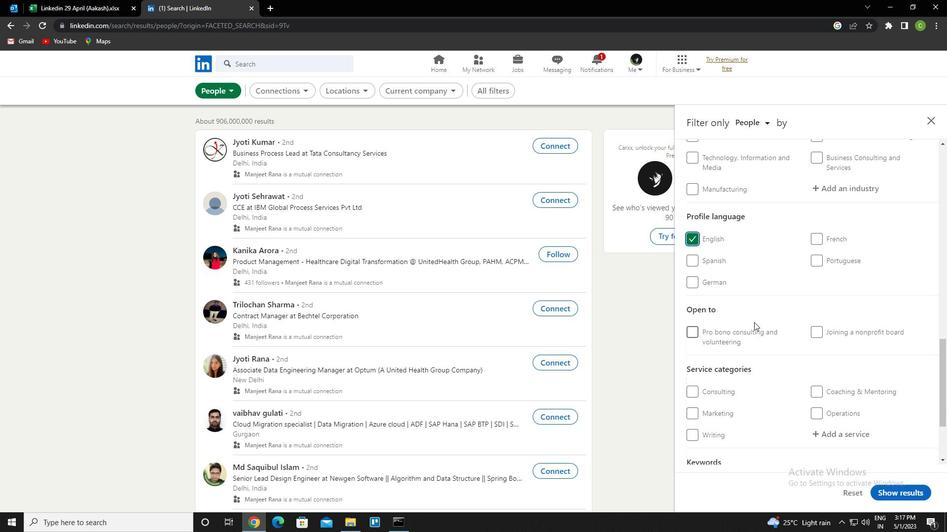 
Action: Mouse moved to (863, 223)
Screenshot: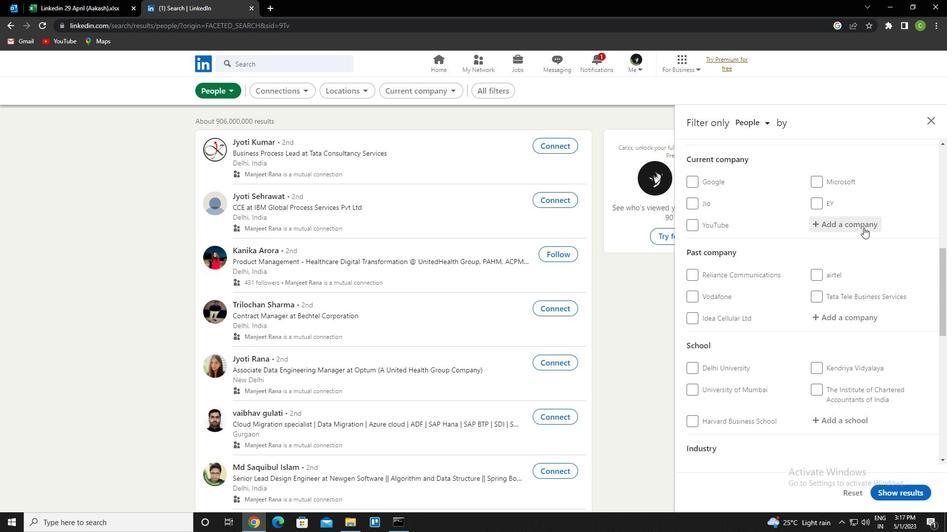 
Action: Mouse pressed left at (863, 223)
Screenshot: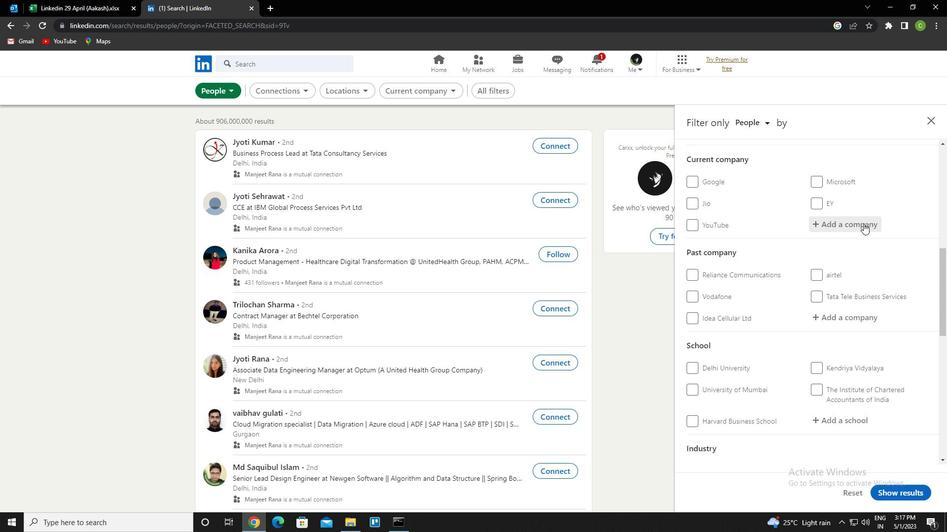 
Action: Mouse moved to (836, 242)
Screenshot: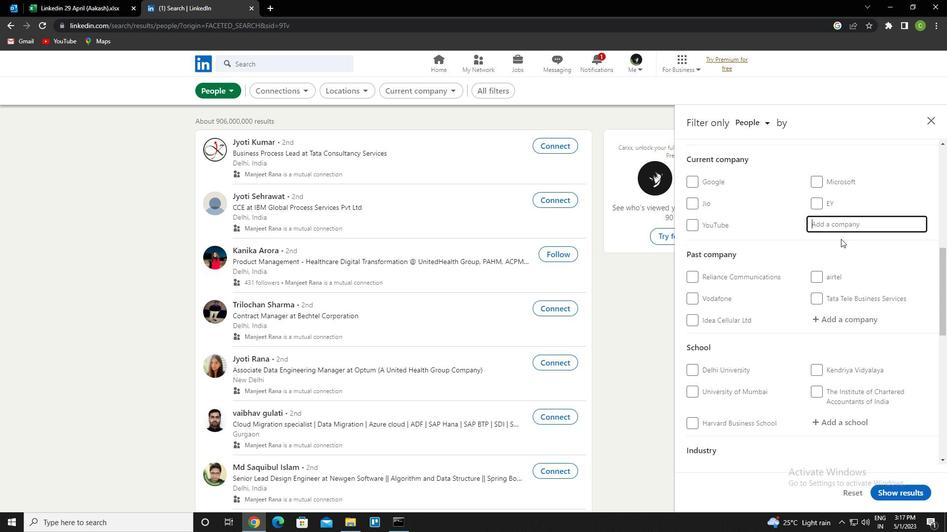 
Action: Key pressed <Key.caps_lock>pz<Key.space>c<Key.caps_lock>usson
Screenshot: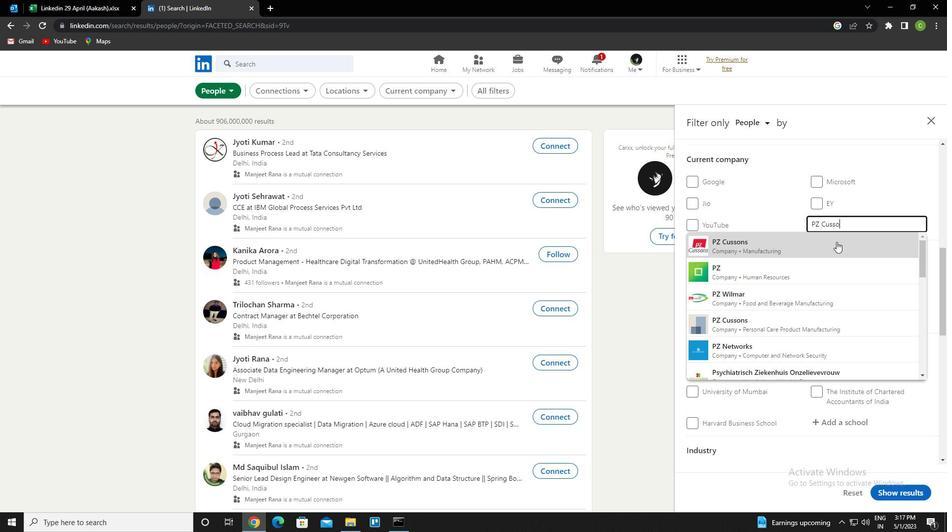 
Action: Mouse moved to (831, 245)
Screenshot: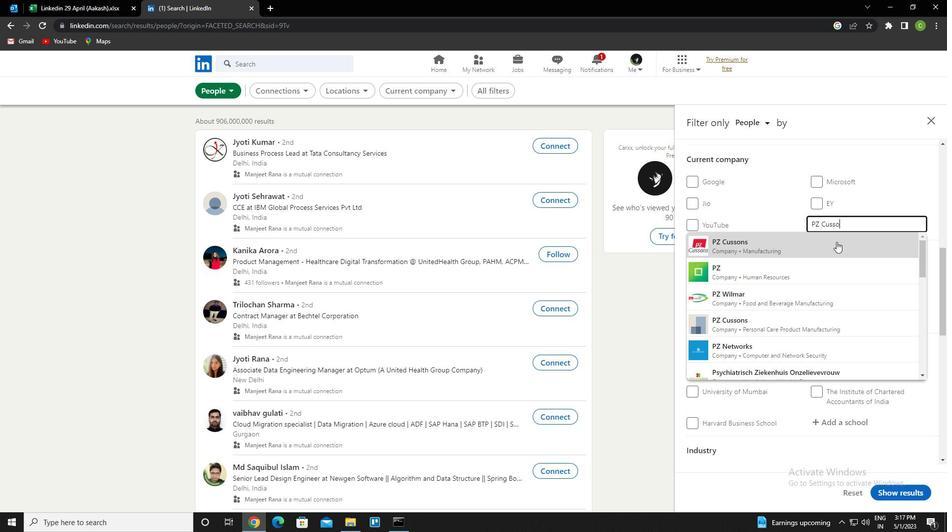 
Action: Key pressed <Key.down><Key.enter>
Screenshot: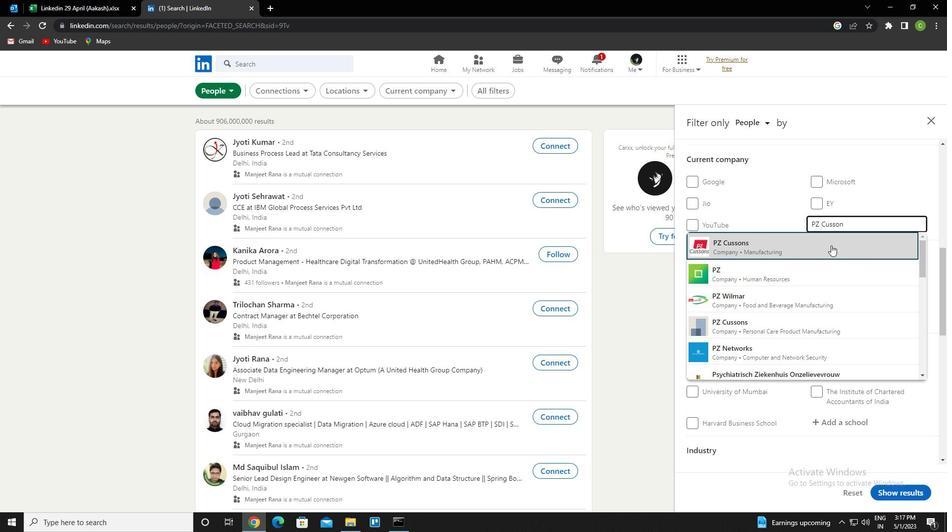 
Action: Mouse moved to (819, 263)
Screenshot: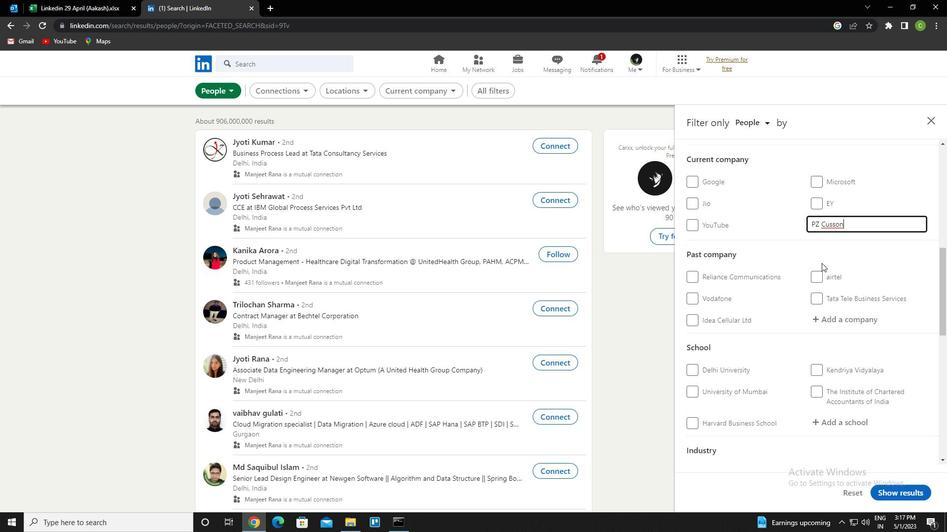 
Action: Mouse scrolled (819, 262) with delta (0, 0)
Screenshot: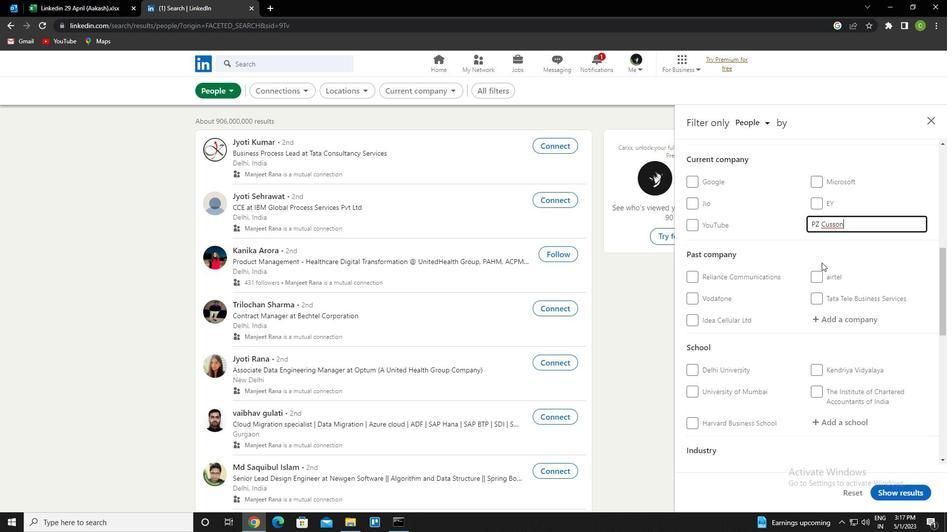 
Action: Mouse moved to (818, 264)
Screenshot: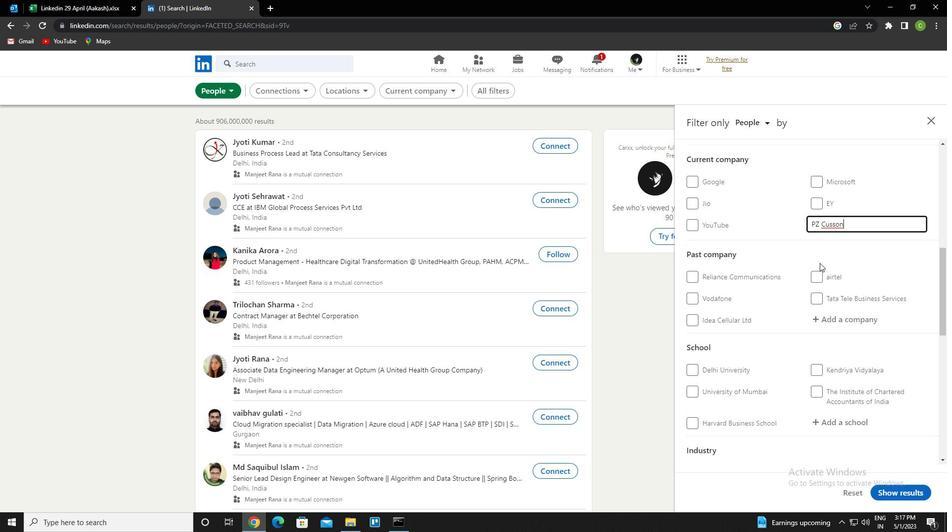 
Action: Mouse scrolled (818, 263) with delta (0, 0)
Screenshot: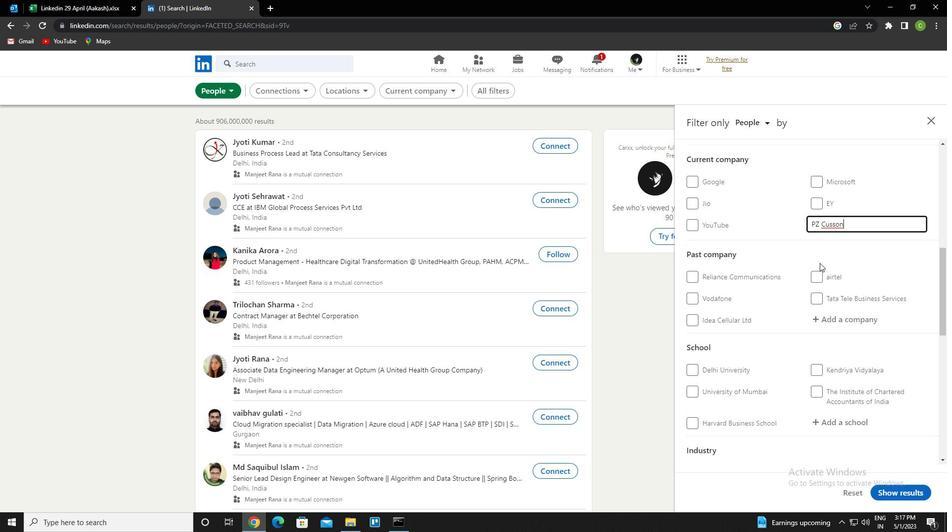 
Action: Mouse moved to (832, 326)
Screenshot: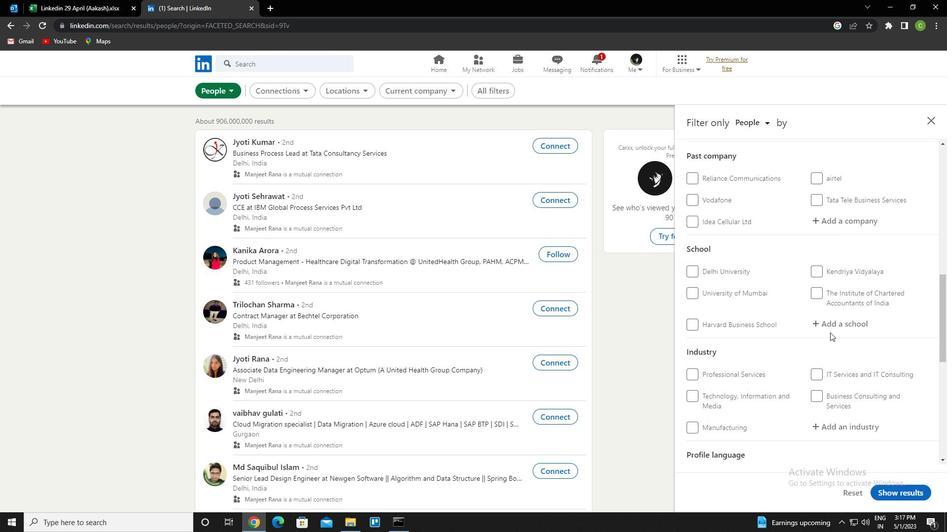 
Action: Mouse pressed left at (832, 326)
Screenshot: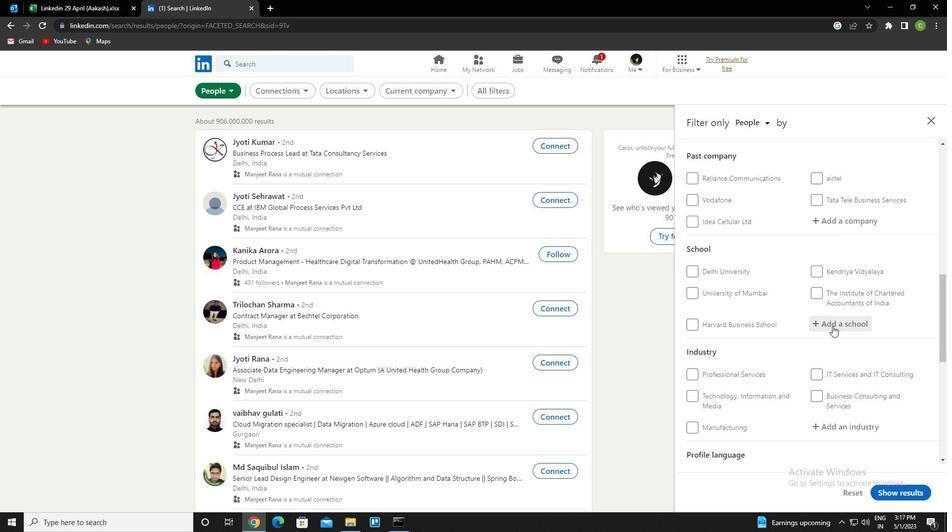 
Action: Key pressed <Key.caps_lock>
Screenshot: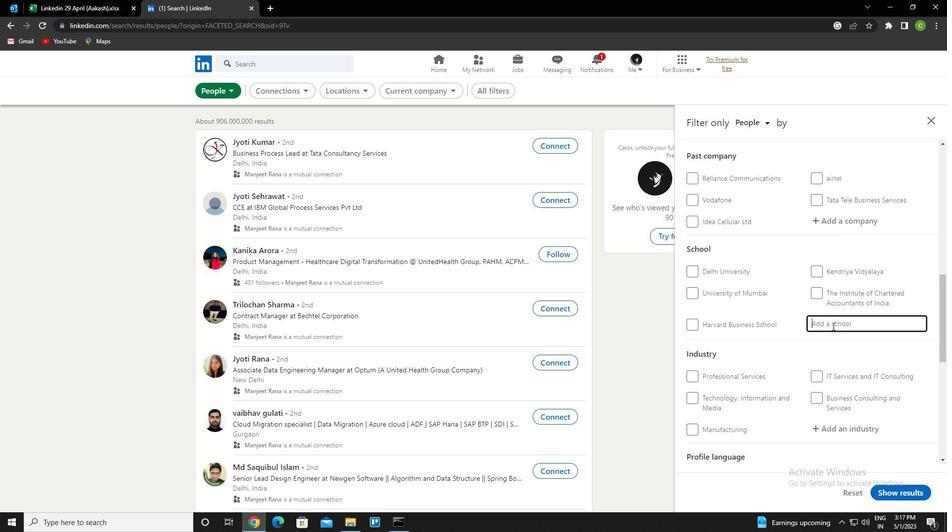 
Action: Mouse moved to (782, 361)
Screenshot: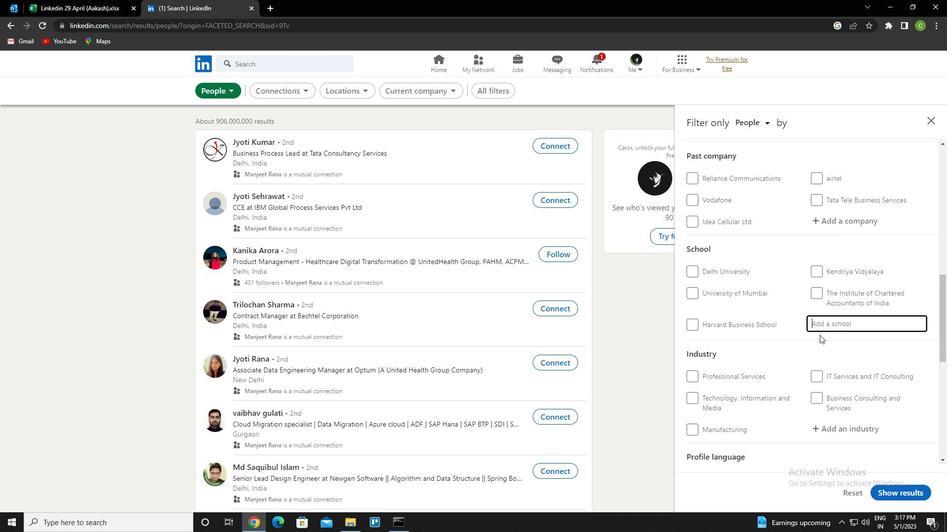
Action: Key pressed csmss<Key.down><Key.enter>
Screenshot: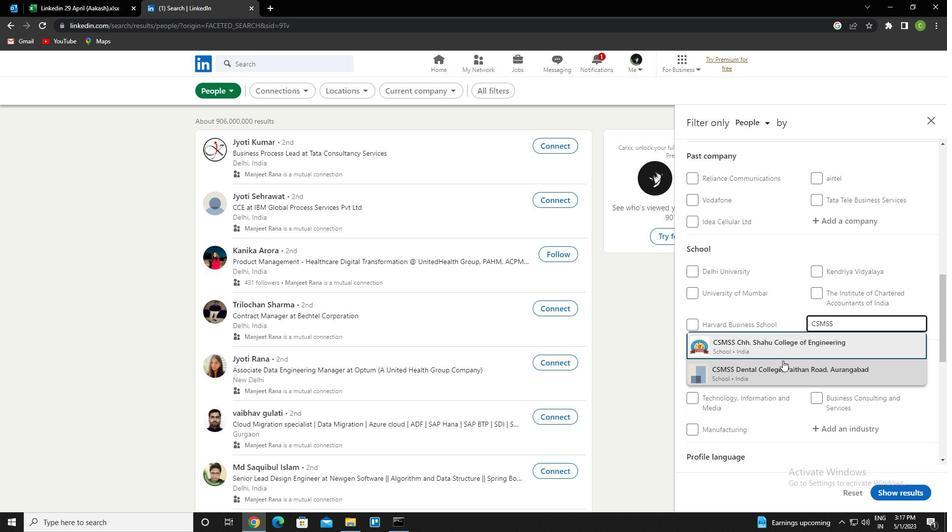 
Action: Mouse scrolled (782, 360) with delta (0, 0)
Screenshot: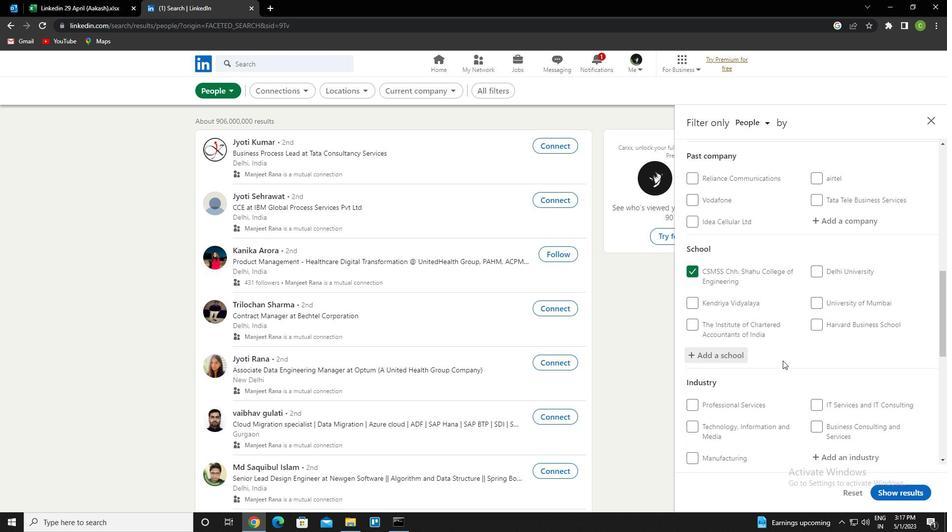
Action: Mouse moved to (784, 360)
Screenshot: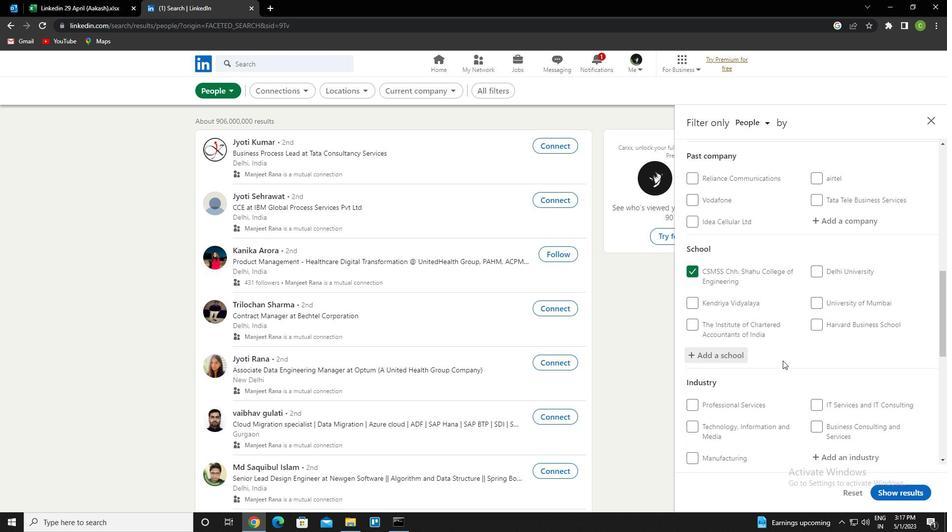 
Action: Mouse scrolled (784, 359) with delta (0, 0)
Screenshot: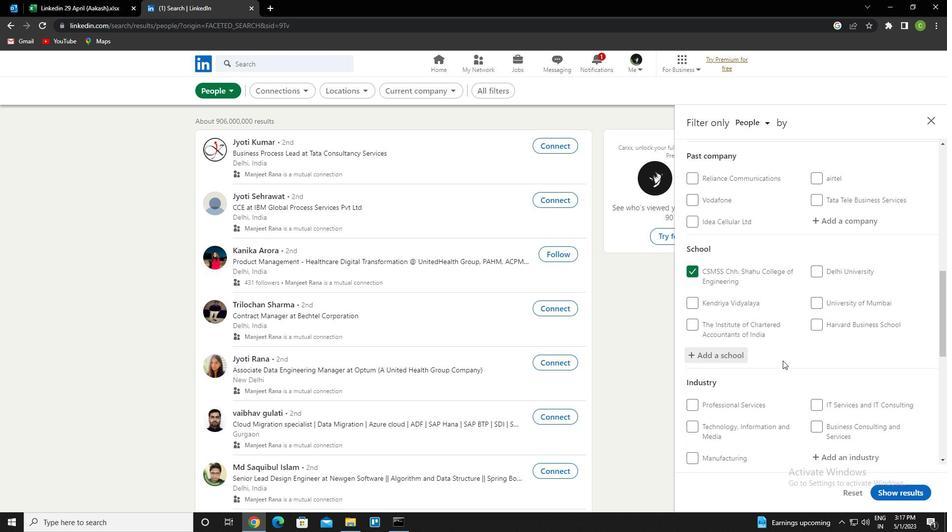 
Action: Mouse moved to (835, 358)
Screenshot: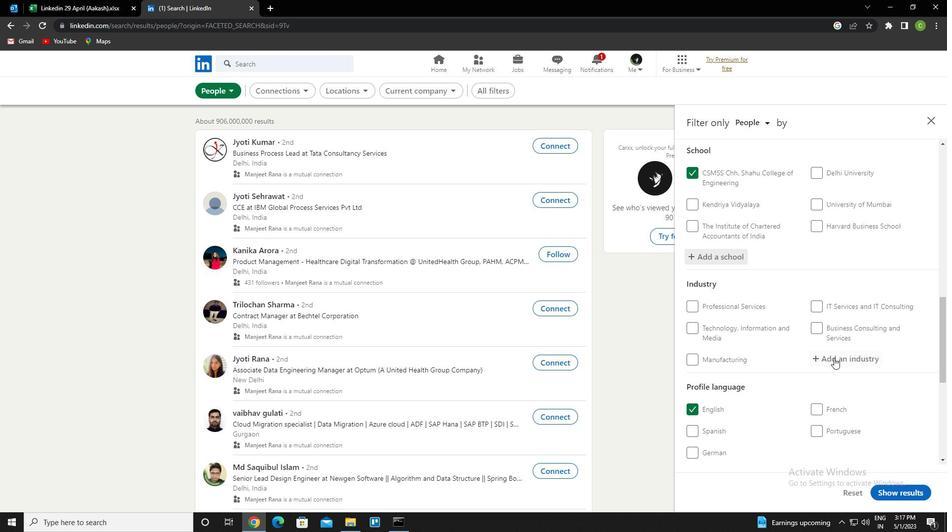 
Action: Mouse pressed left at (835, 358)
Screenshot: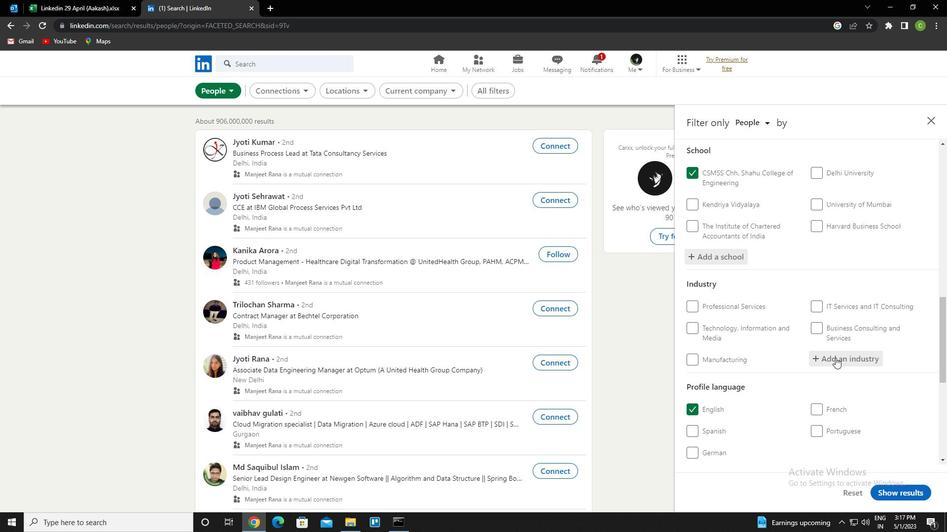 
Action: Mouse moved to (794, 386)
Screenshot: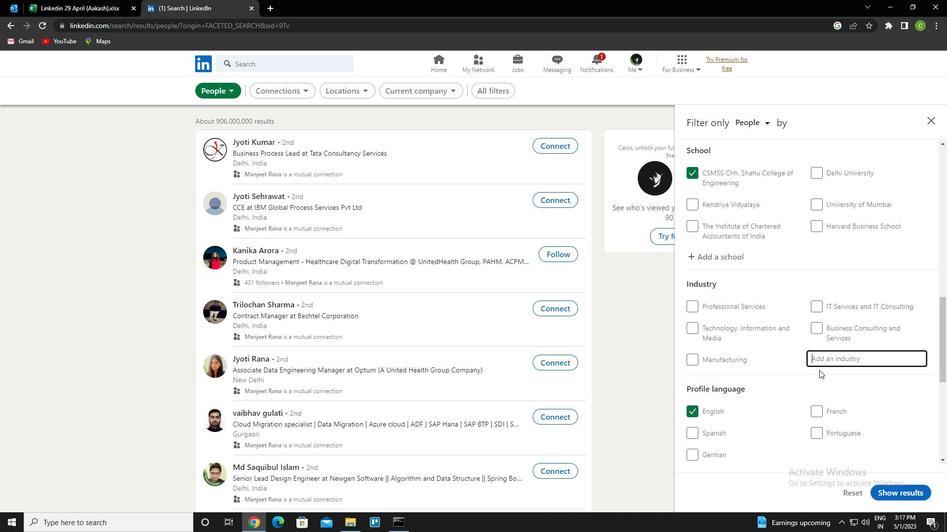 
Action: Key pressed <Key.caps_lock><Key.caps_lock>h<Key.caps_lock>igher<Key.space>education<Key.space><Key.down><Key.enter>
Screenshot: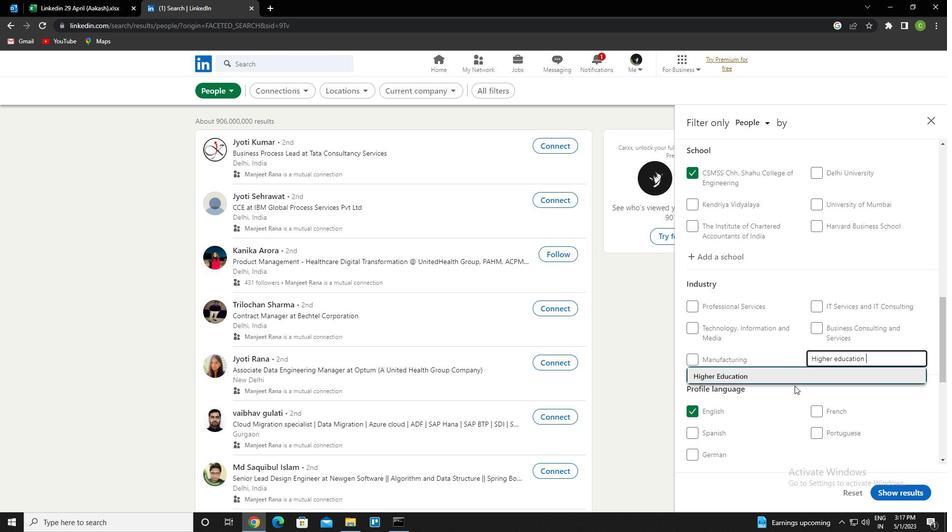 
Action: Mouse moved to (803, 381)
Screenshot: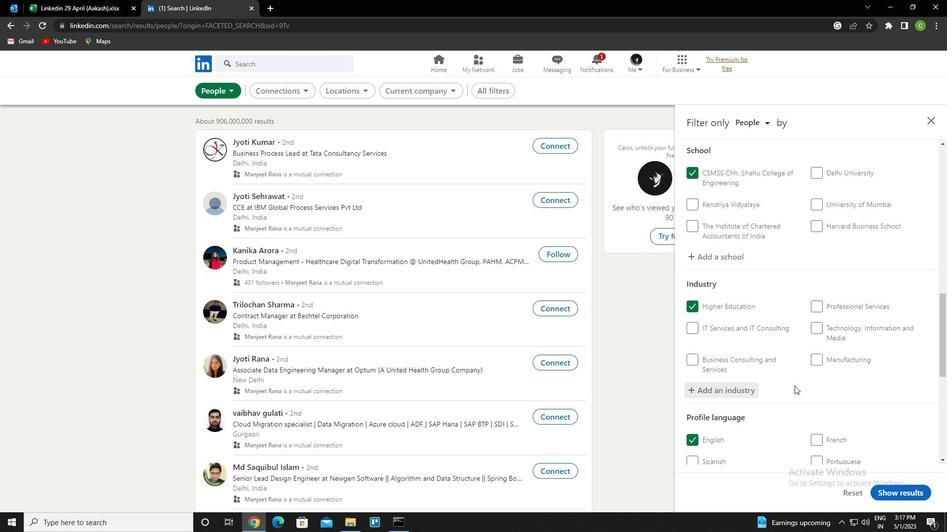 
Action: Mouse scrolled (803, 381) with delta (0, 0)
Screenshot: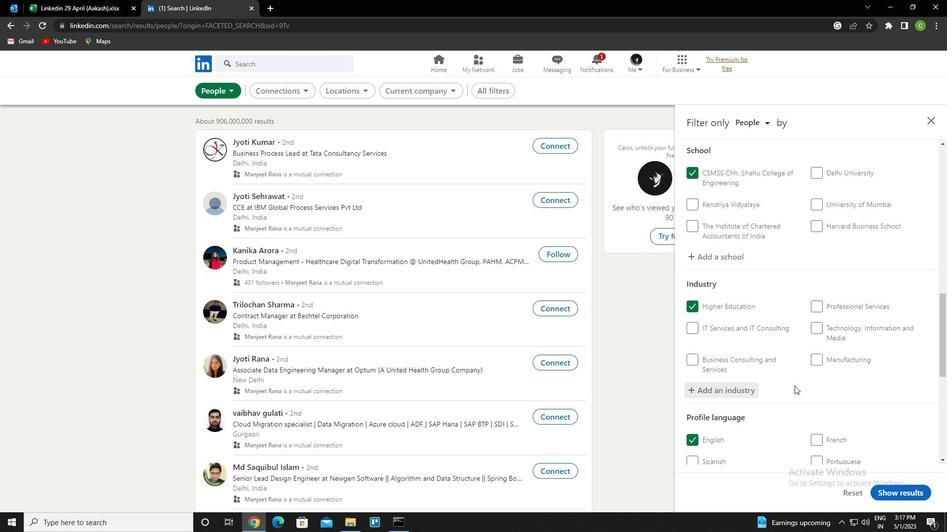 
Action: Mouse moved to (816, 372)
Screenshot: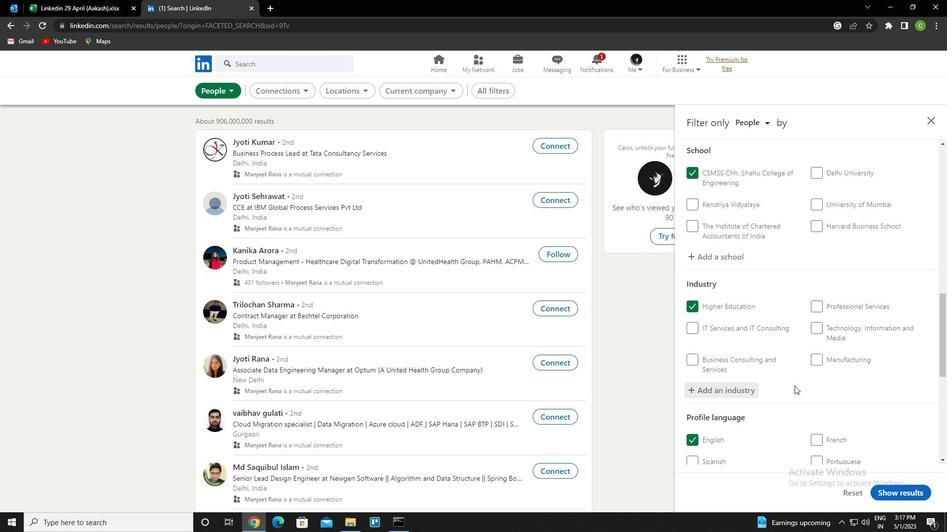 
Action: Mouse scrolled (816, 372) with delta (0, 0)
Screenshot: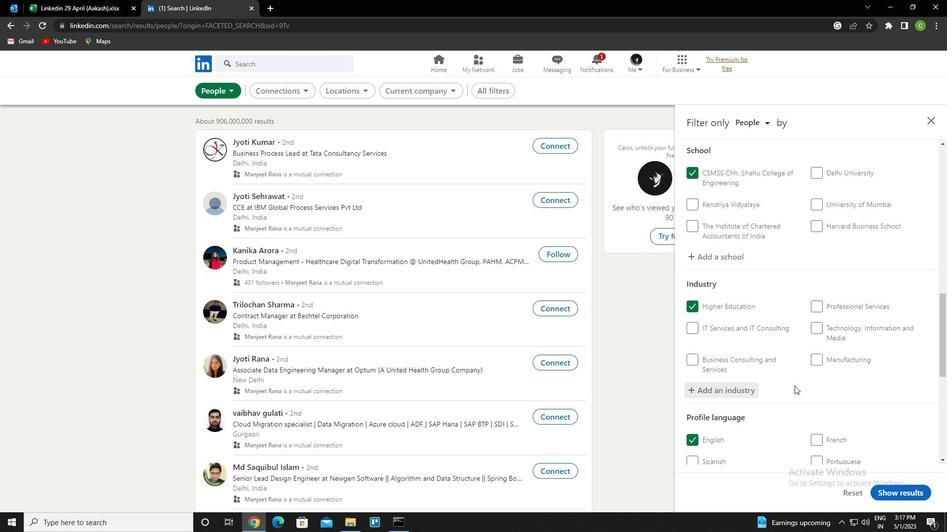 
Action: Mouse moved to (822, 370)
Screenshot: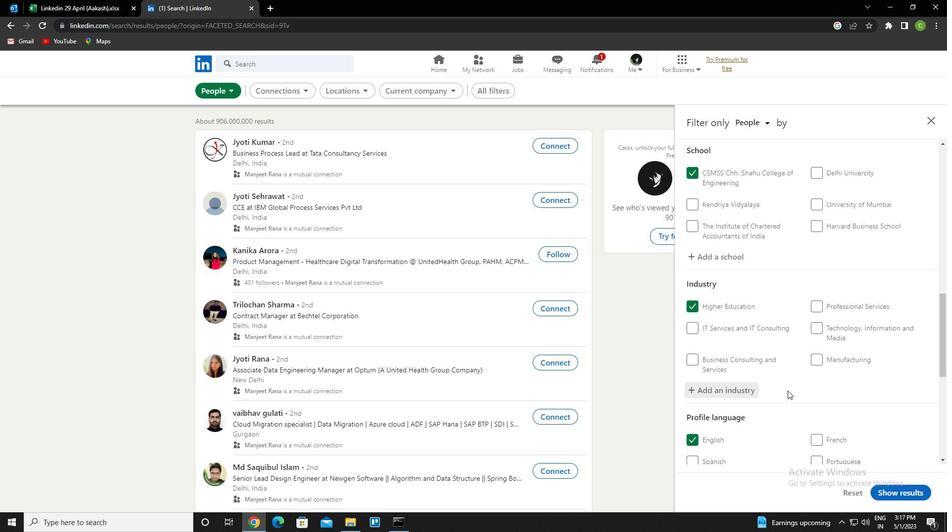 
Action: Mouse scrolled (822, 370) with delta (0, 0)
Screenshot: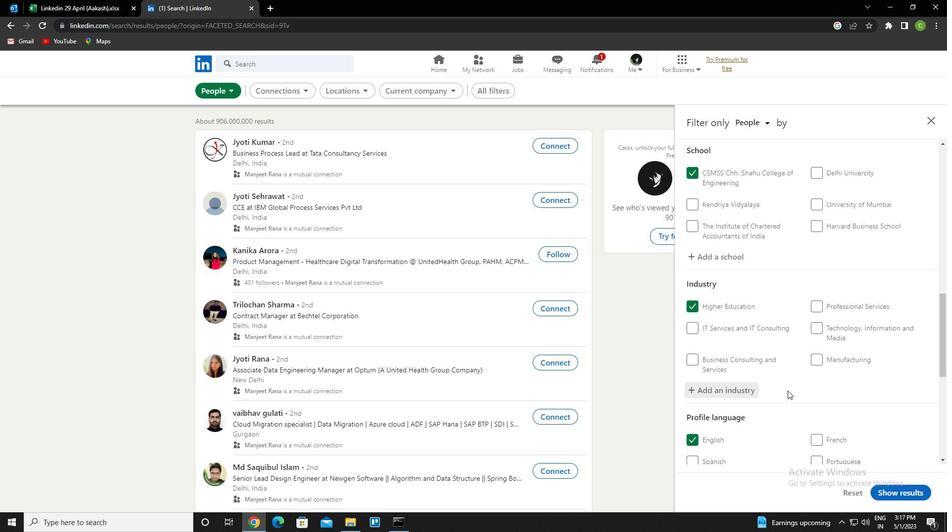 
Action: Mouse moved to (823, 370)
Screenshot: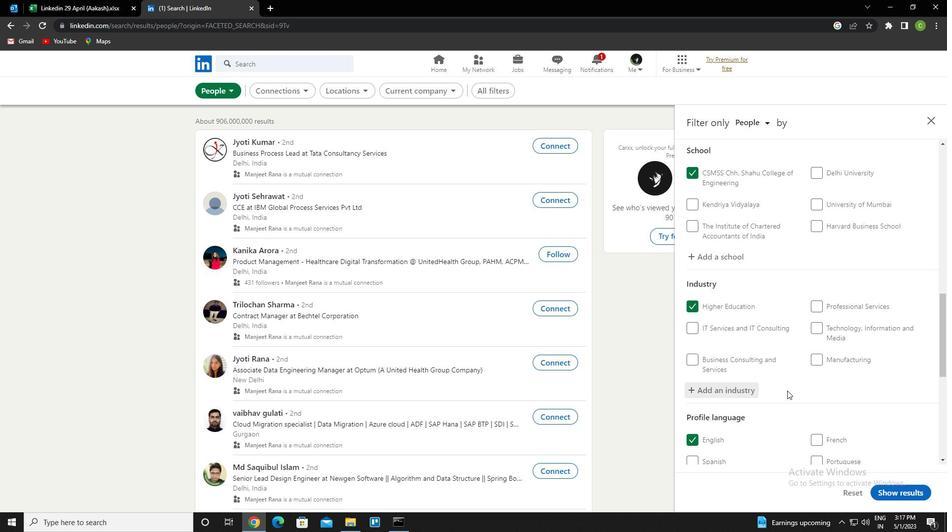 
Action: Mouse scrolled (823, 370) with delta (0, 0)
Screenshot: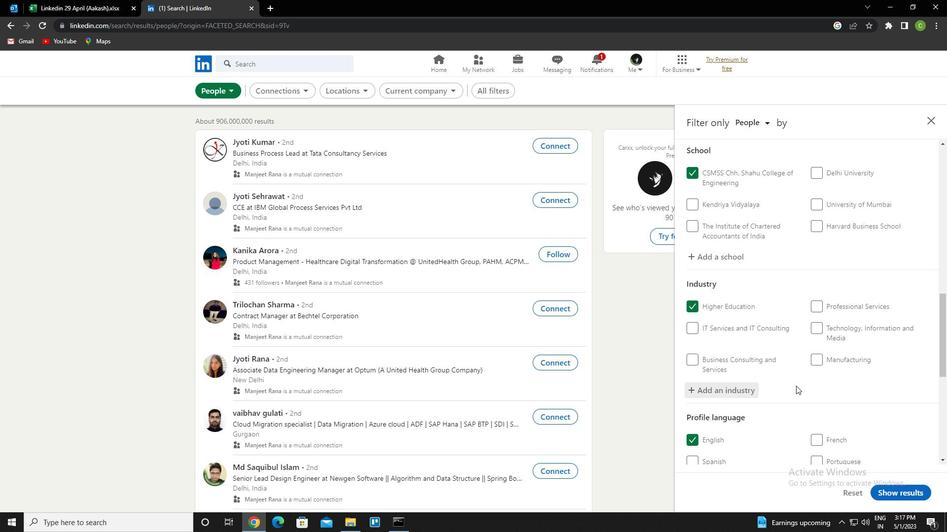 
Action: Mouse moved to (830, 372)
Screenshot: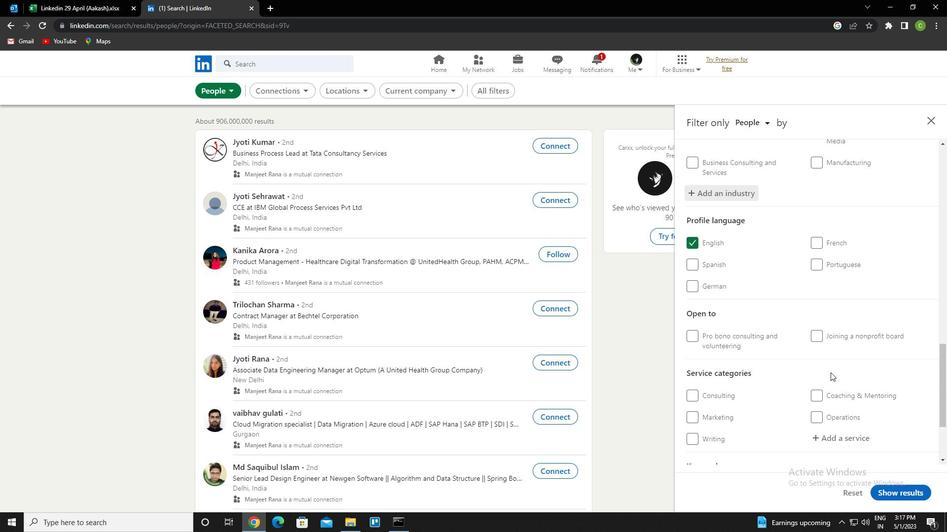 
Action: Mouse scrolled (830, 372) with delta (0, 0)
Screenshot: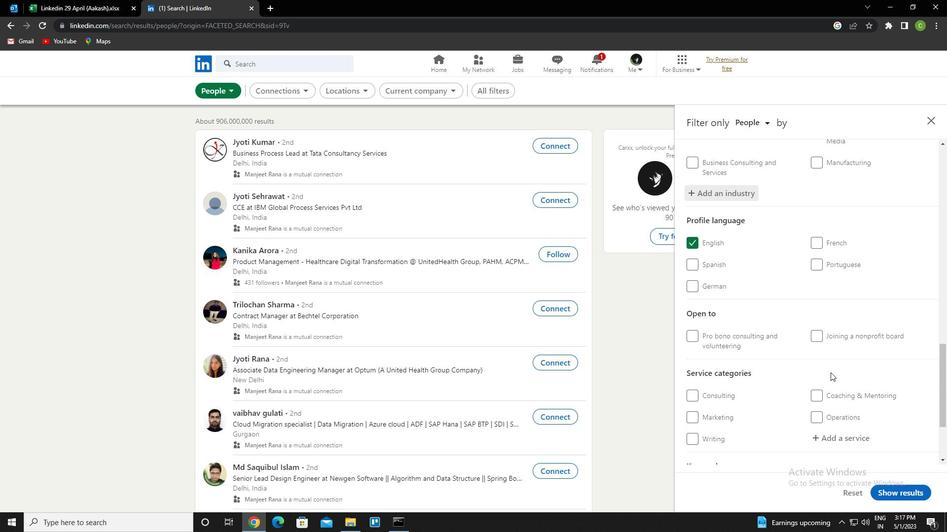 
Action: Mouse moved to (829, 372)
Screenshot: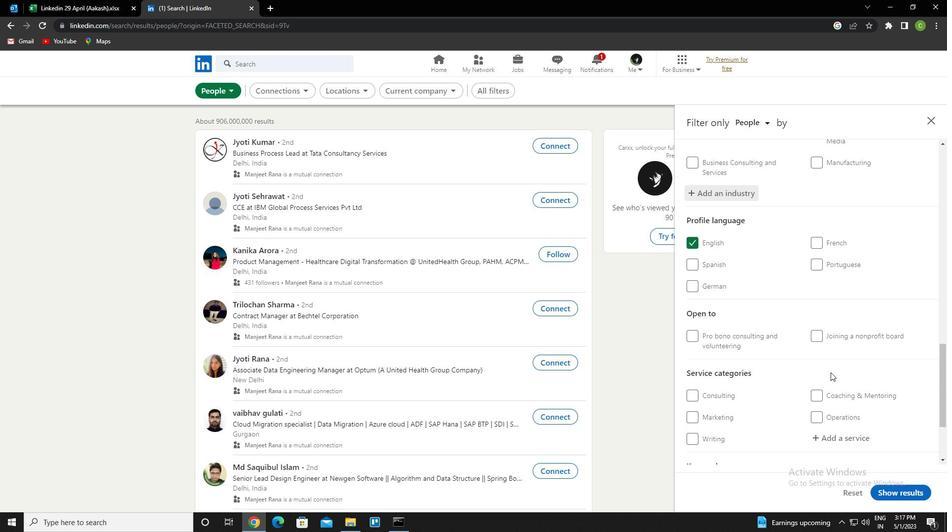 
Action: Mouse scrolled (829, 372) with delta (0, 0)
Screenshot: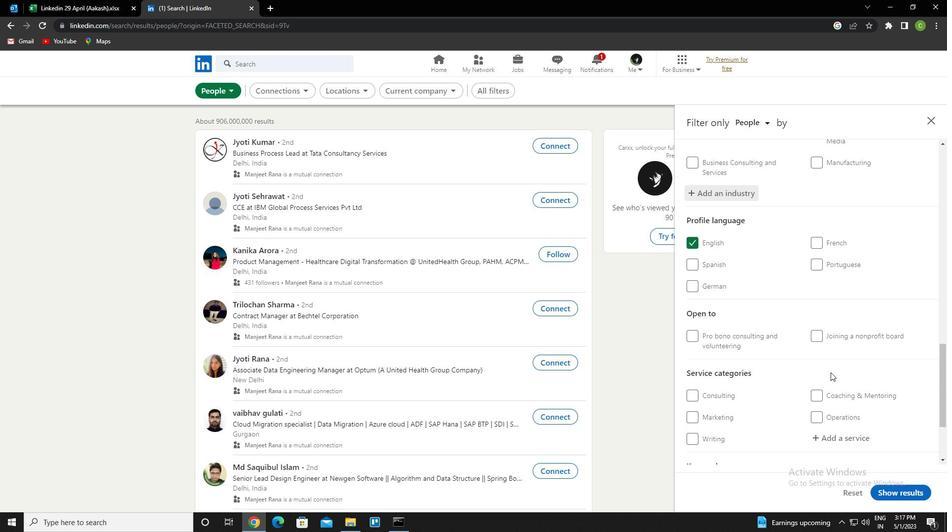 
Action: Mouse scrolled (829, 372) with delta (0, 0)
Screenshot: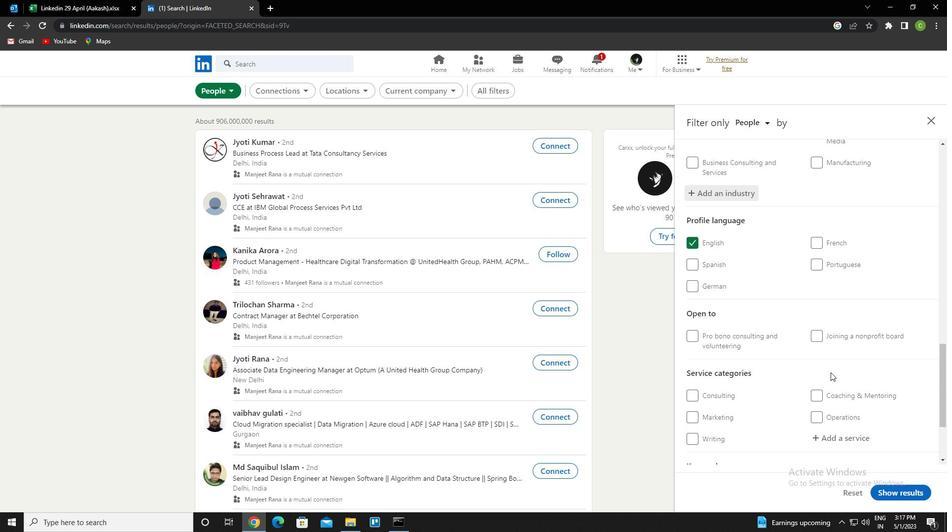 
Action: Mouse scrolled (829, 372) with delta (0, 0)
Screenshot: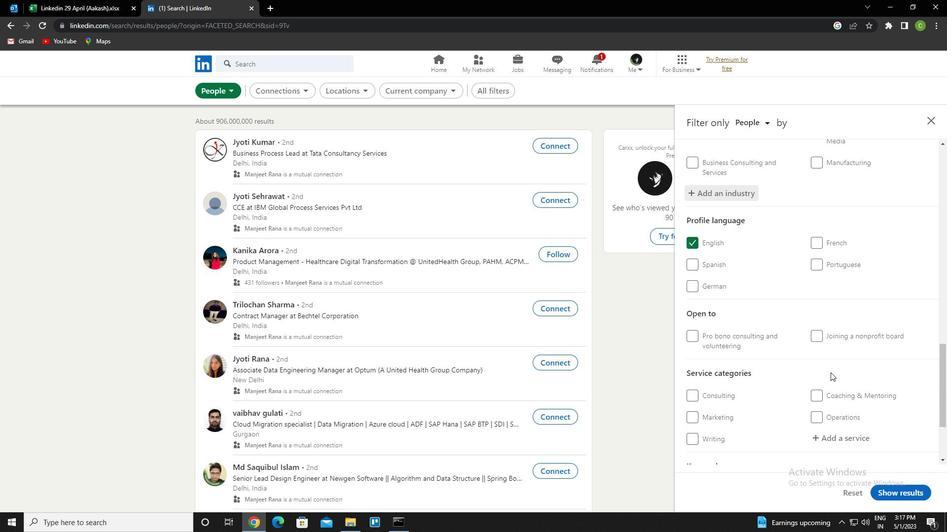 
Action: Mouse moved to (833, 326)
Screenshot: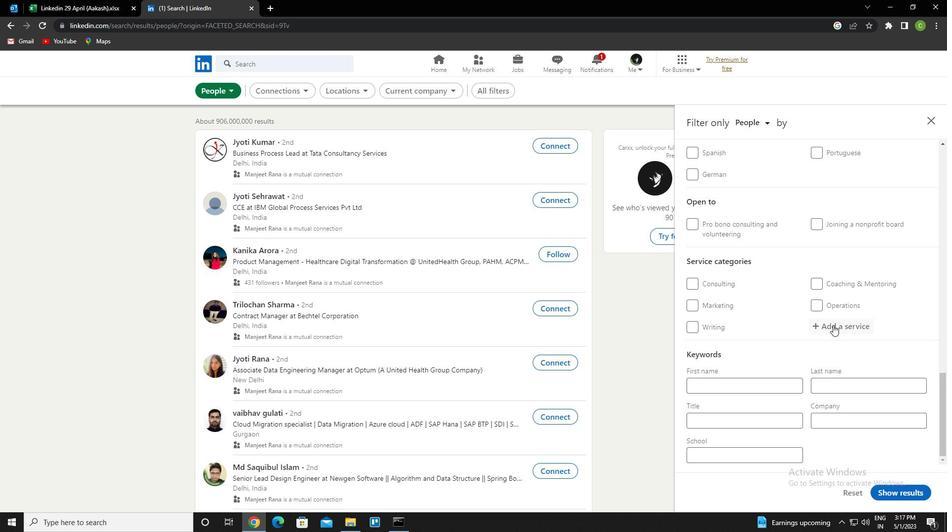 
Action: Mouse pressed left at (833, 326)
Screenshot: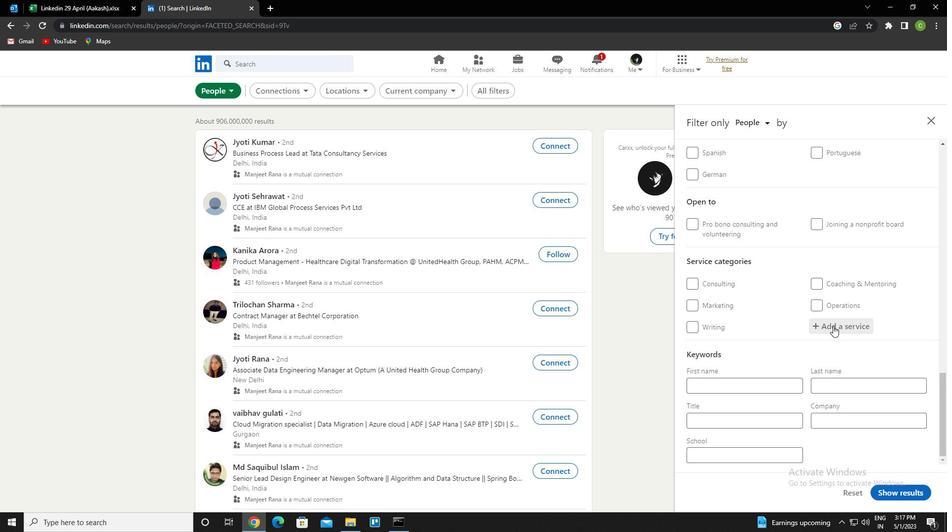 
Action: Key pressed <Key.caps_lock>
Screenshot: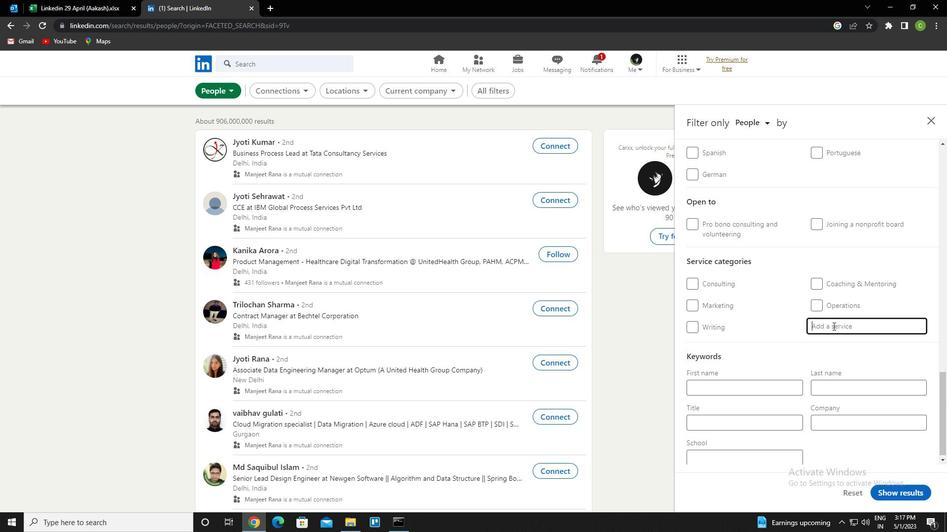 
Action: Mouse moved to (785, 361)
Screenshot: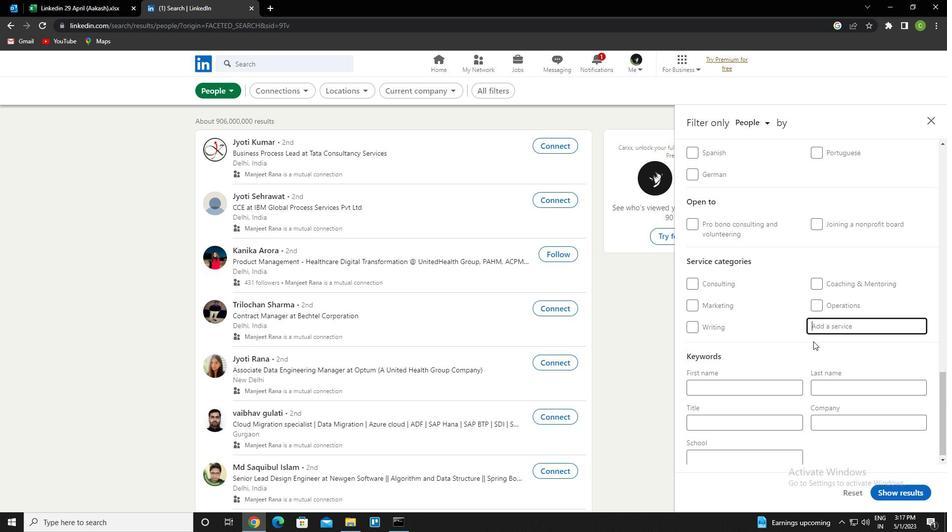 
Action: Key pressed b<Key.caps_lock>od<Key.backspace><Key.backspace>ud<Key.down><Key.enter>
Screenshot: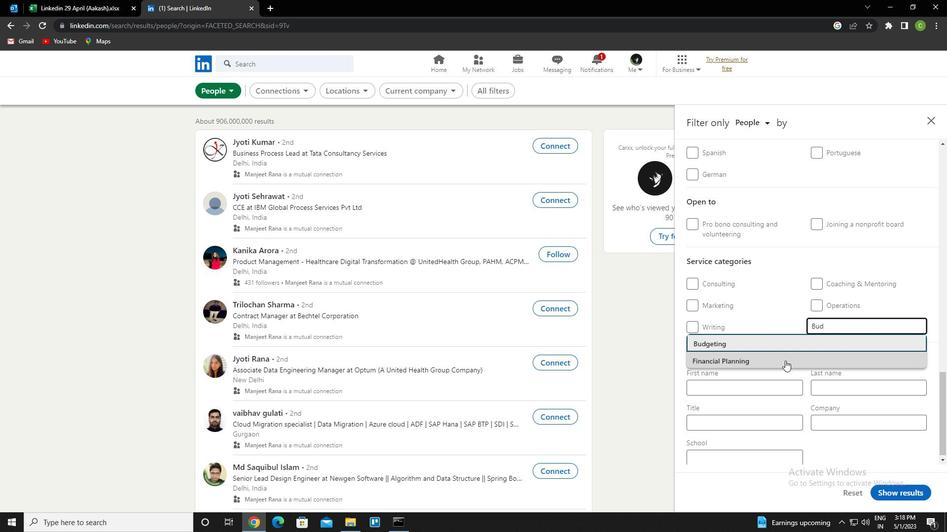 
Action: Mouse scrolled (785, 360) with delta (0, 0)
Screenshot: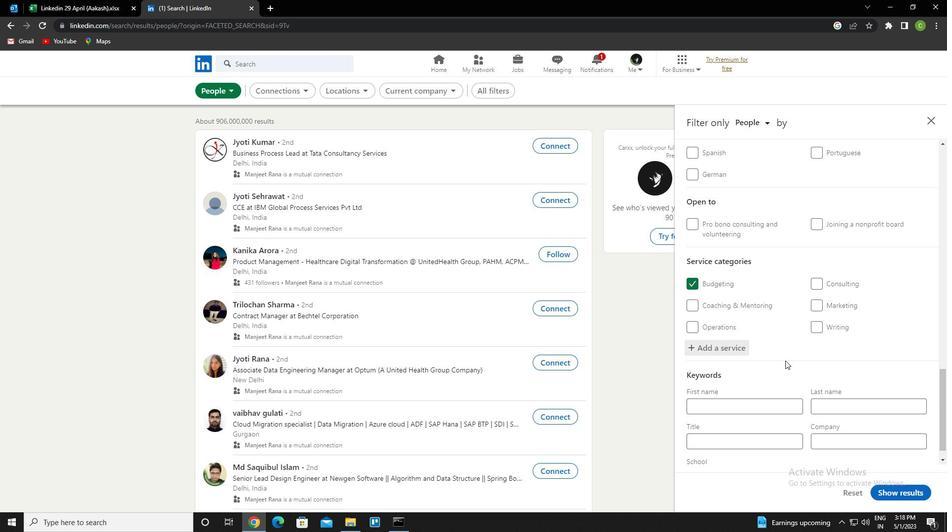 
Action: Mouse scrolled (785, 360) with delta (0, 0)
Screenshot: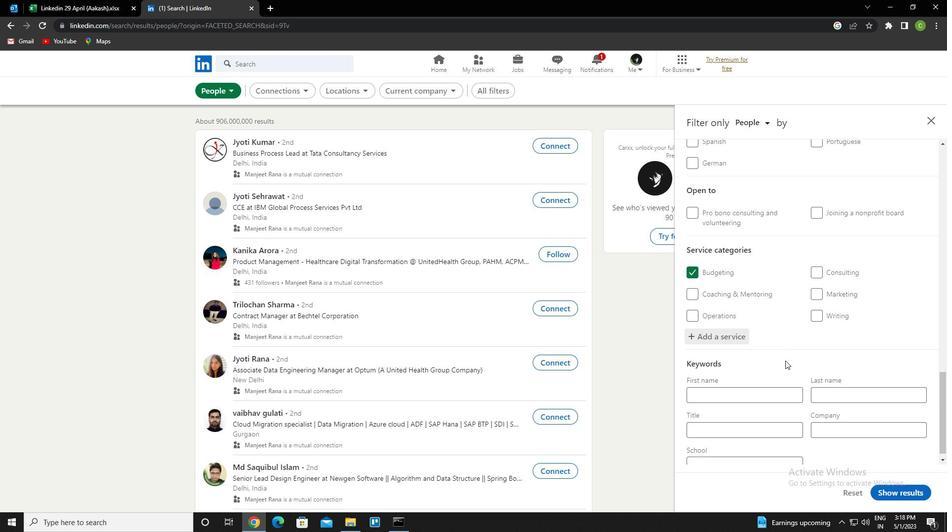
Action: Mouse scrolled (785, 360) with delta (0, 0)
Screenshot: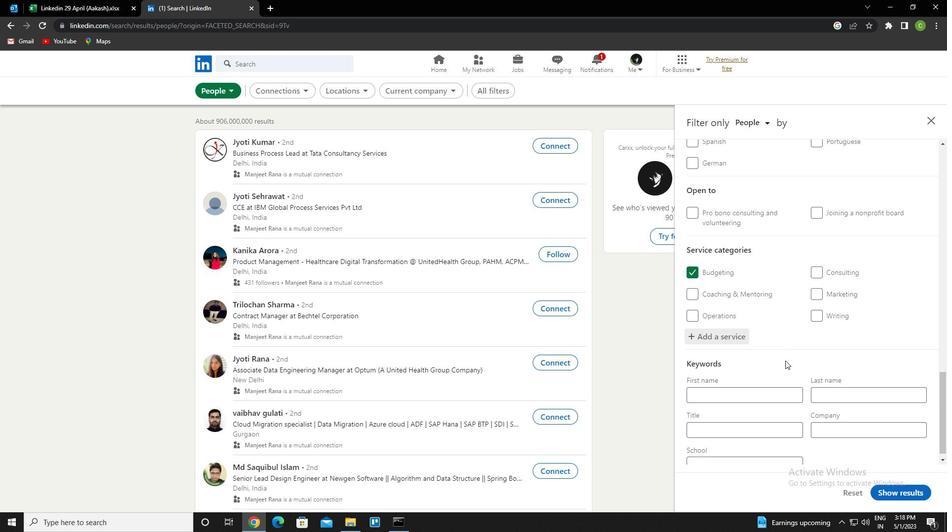 
Action: Mouse scrolled (785, 360) with delta (0, 0)
Screenshot: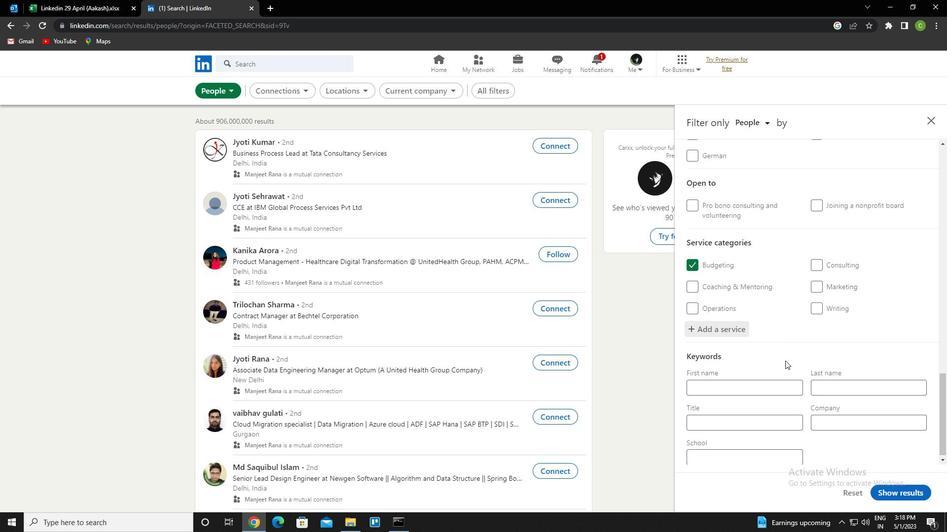 
Action: Mouse scrolled (785, 360) with delta (0, 0)
Screenshot: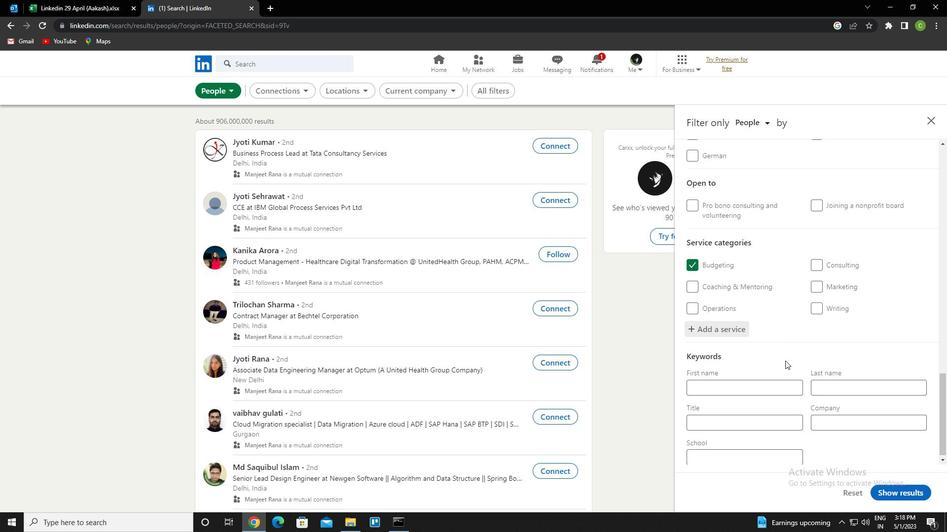 
Action: Mouse scrolled (785, 360) with delta (0, 0)
Screenshot: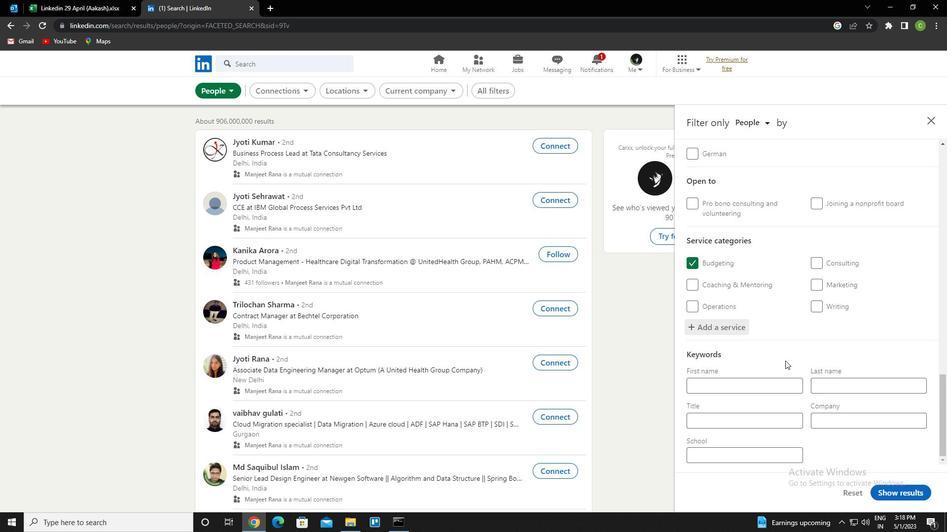 
Action: Mouse scrolled (785, 360) with delta (0, 0)
Screenshot: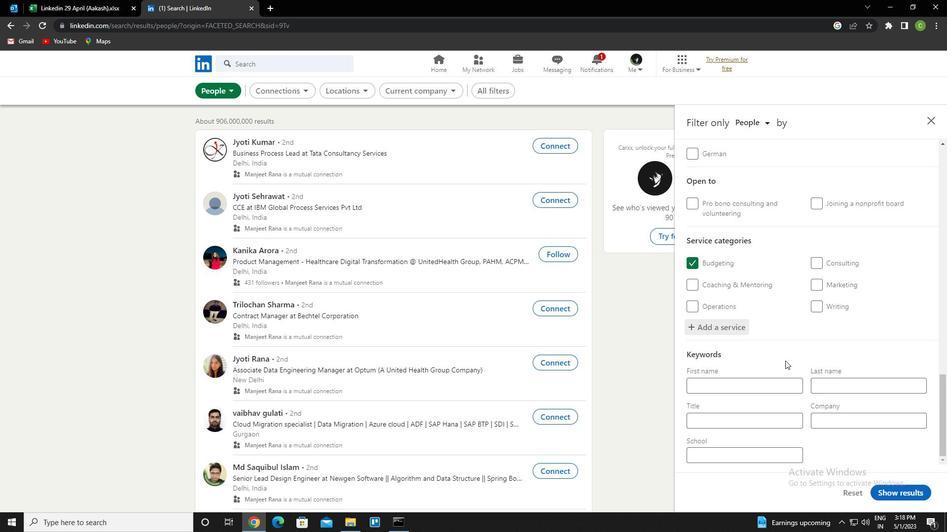 
Action: Mouse scrolled (785, 360) with delta (0, 0)
Screenshot: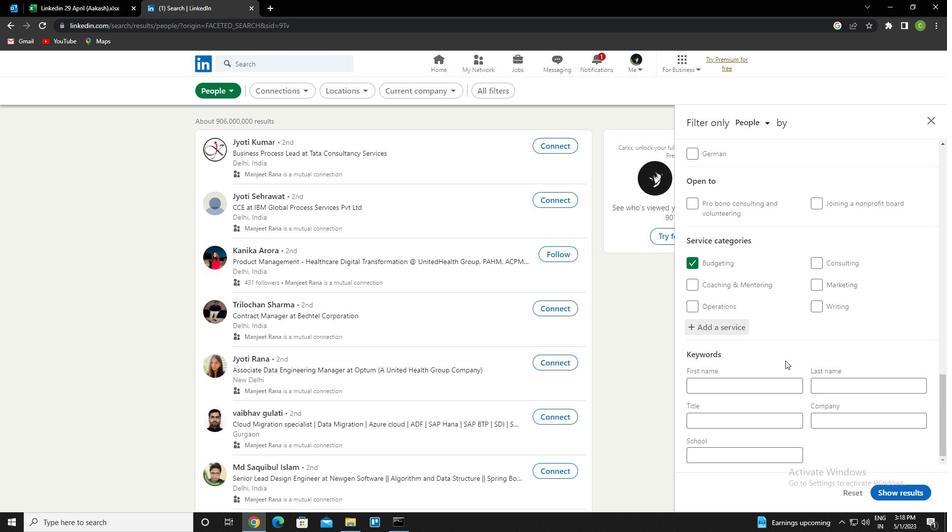 
Action: Mouse moved to (744, 426)
Screenshot: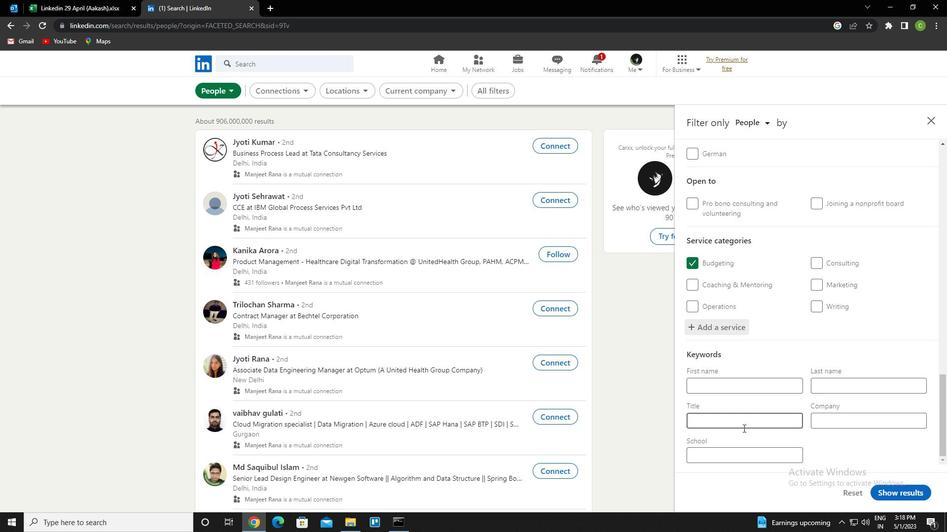 
Action: Mouse pressed left at (744, 426)
Screenshot: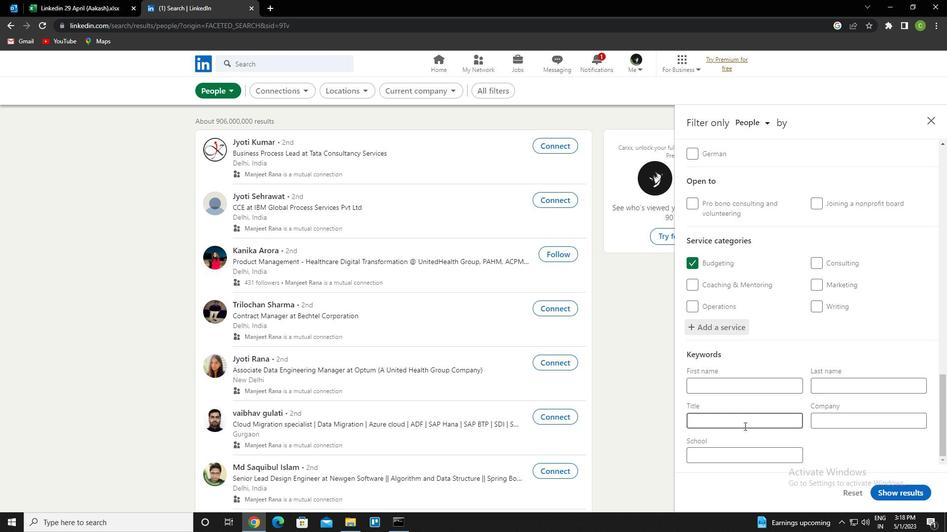 
Action: Mouse moved to (720, 441)
Screenshot: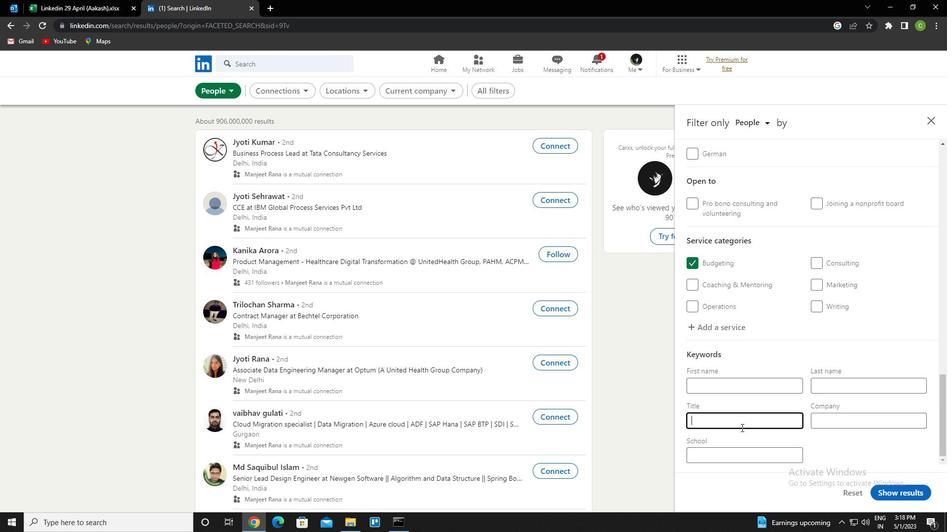 
Action: Key pressed <Key.caps_lock>p<Key.caps_lock>ublic<Key.space><Key.caps_lock>r<Key.caps_lock>Elations<Key.space><Key.caps_lock>s<Key.caps_lock>pecialist
Screenshot: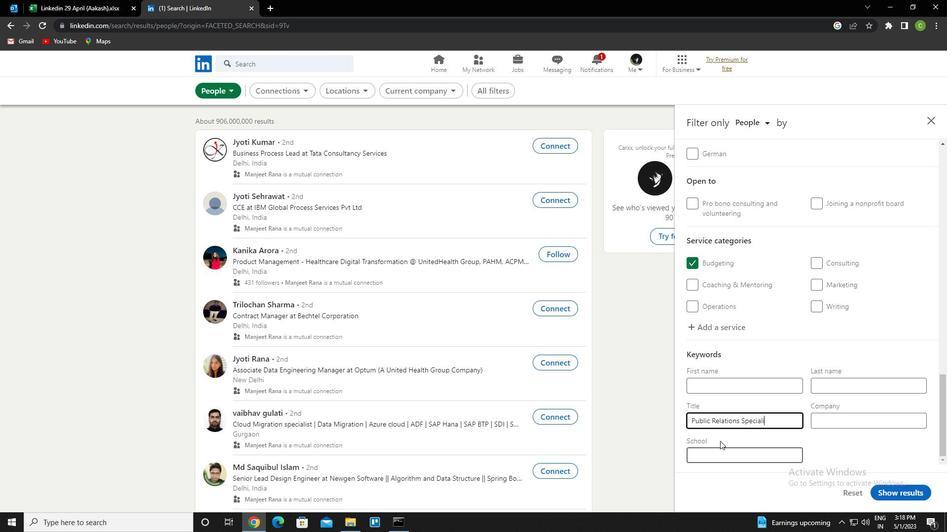 
Action: Mouse moved to (910, 492)
Screenshot: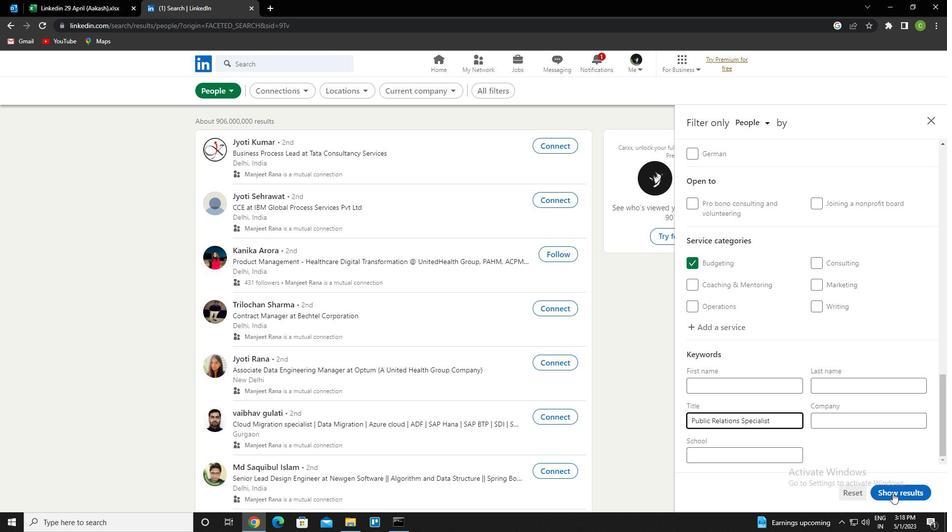 
Action: Mouse pressed left at (910, 492)
Screenshot: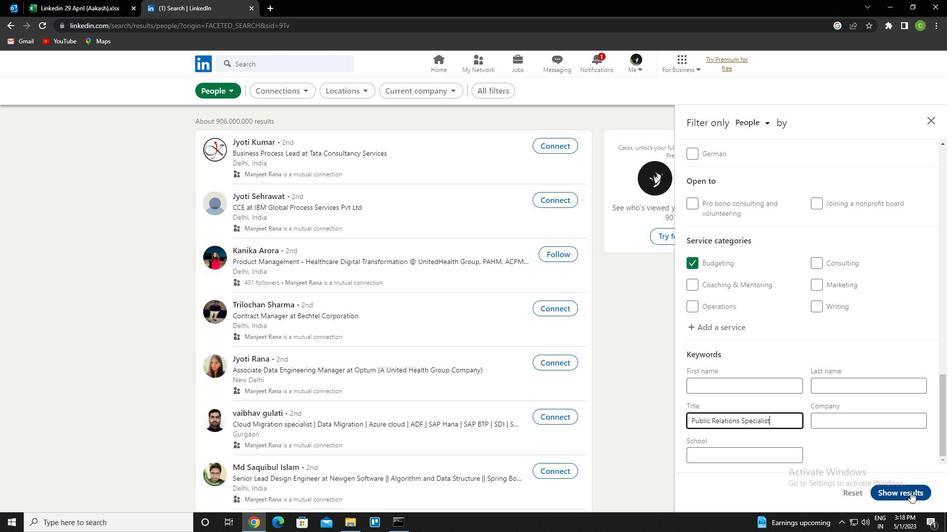
Action: Mouse moved to (435, 511)
Screenshot: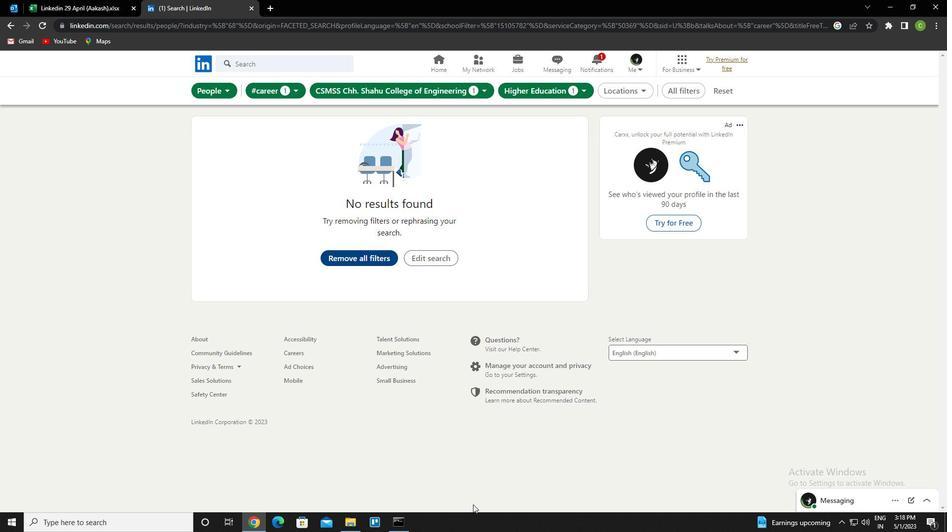 
